 Task: In the  document fruits.docx Select the last point and add comment:  'Excellent point!' Insert emoji reactions: 'Thumbs Up' Select all the potins and apply Uppercase
Action: Mouse moved to (297, 430)
Screenshot: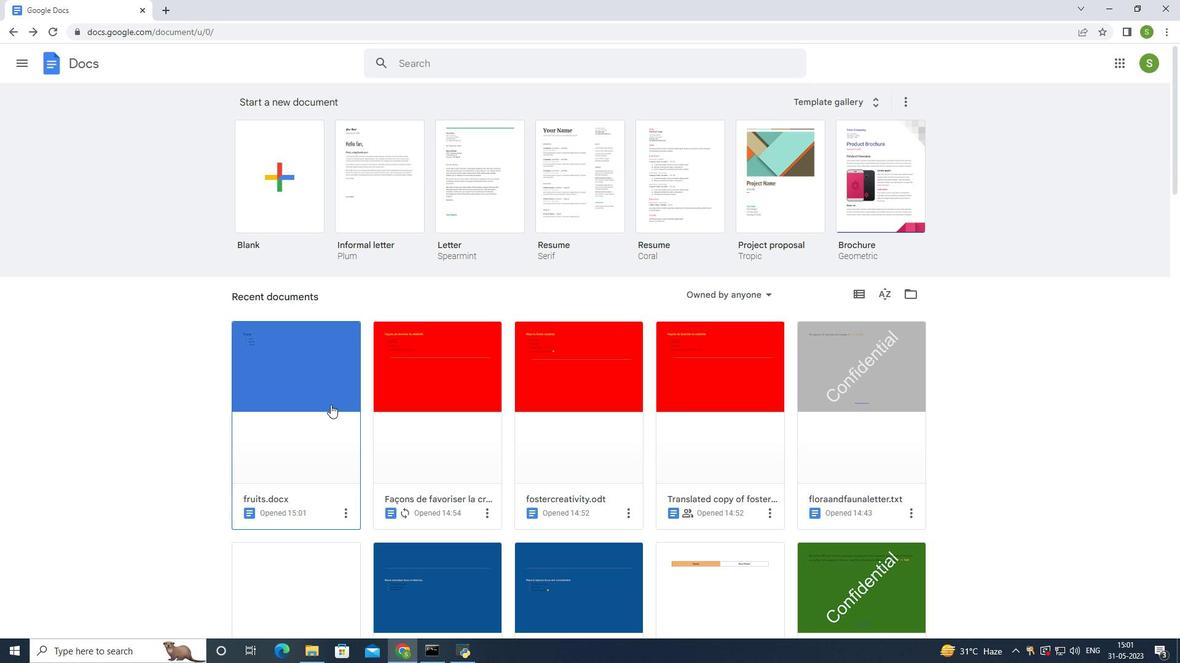 
Action: Mouse pressed left at (297, 430)
Screenshot: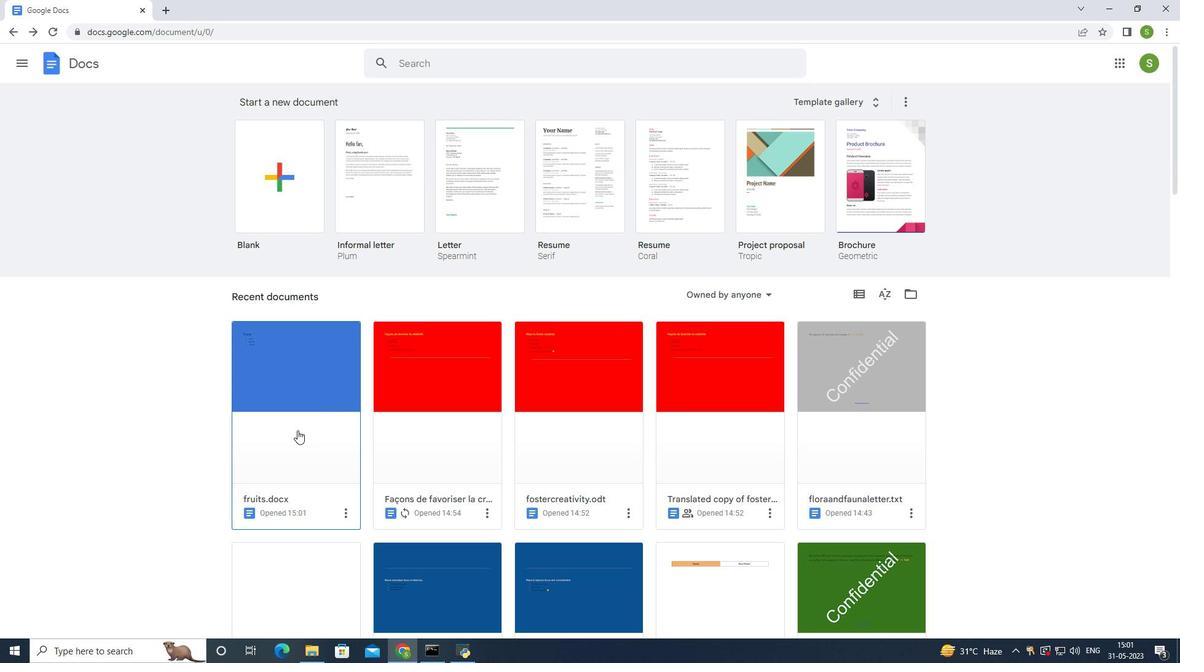
Action: Mouse moved to (357, 255)
Screenshot: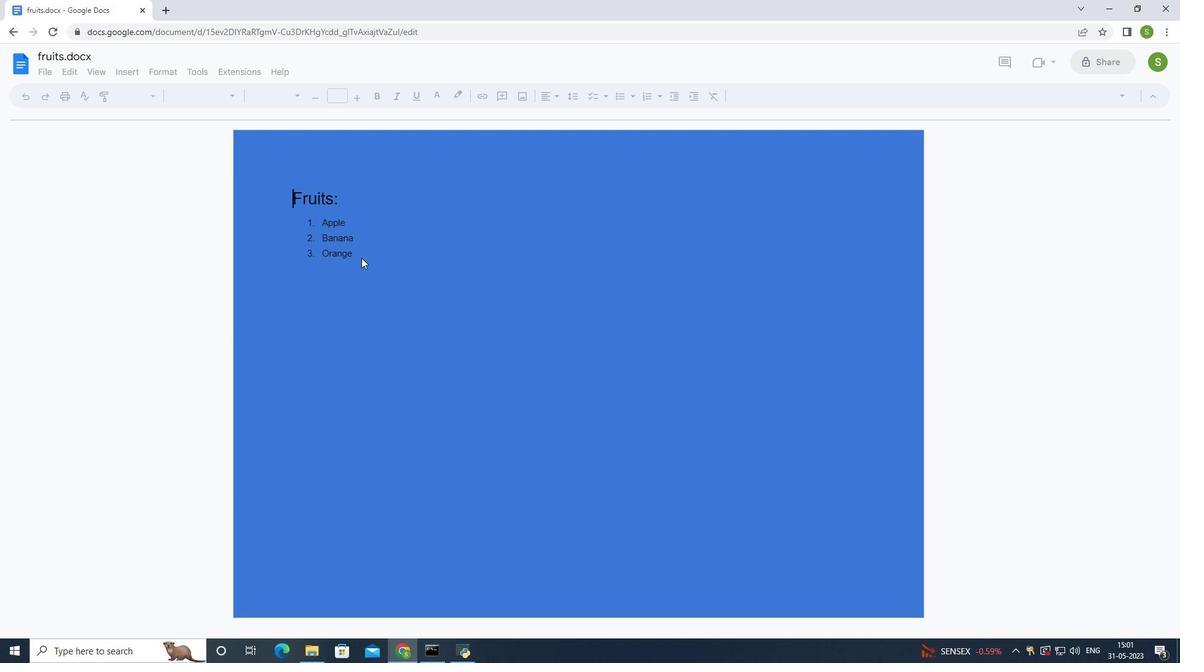 
Action: Mouse pressed left at (357, 255)
Screenshot: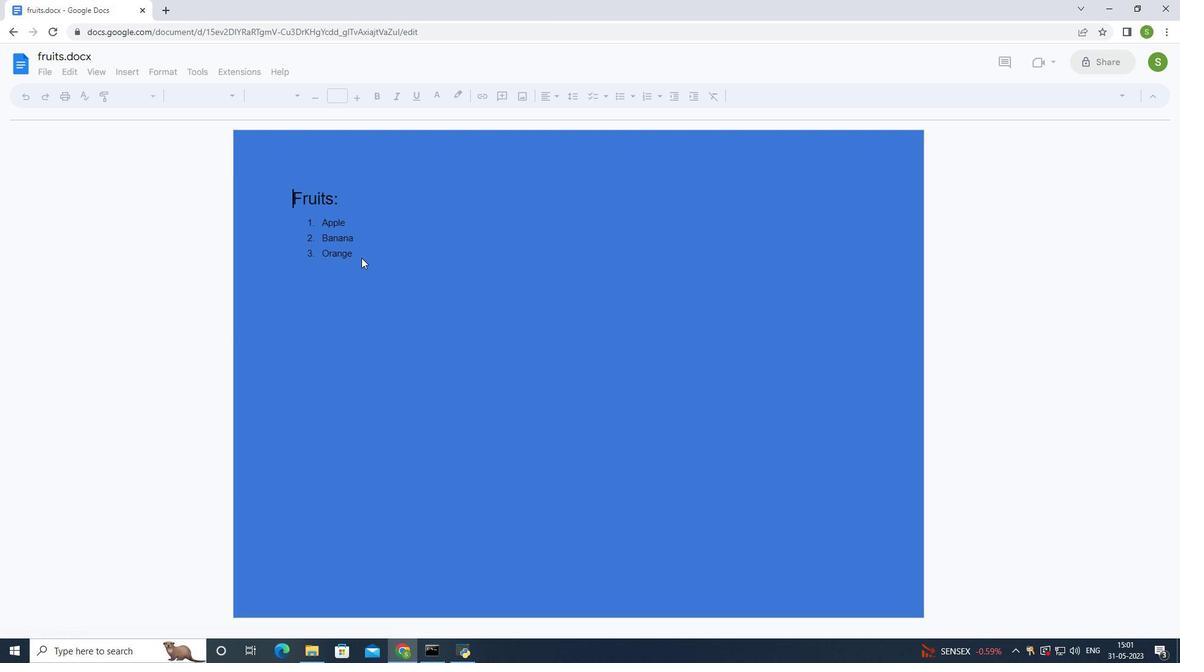 
Action: Mouse pressed left at (357, 255)
Screenshot: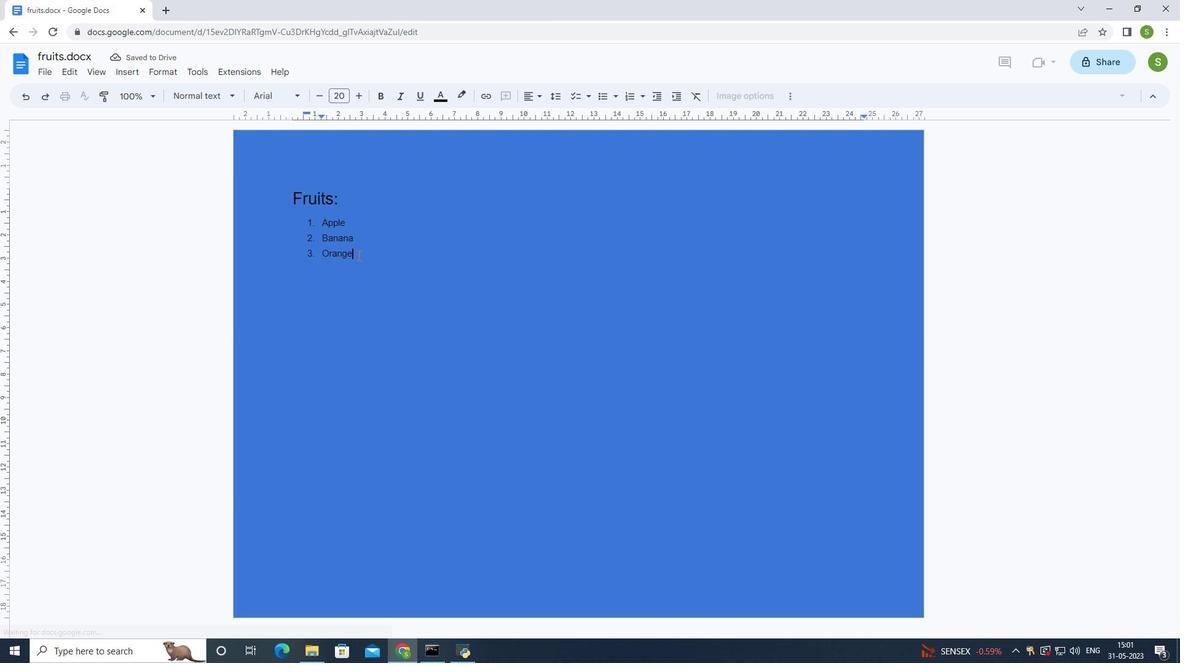 
Action: Mouse moved to (126, 77)
Screenshot: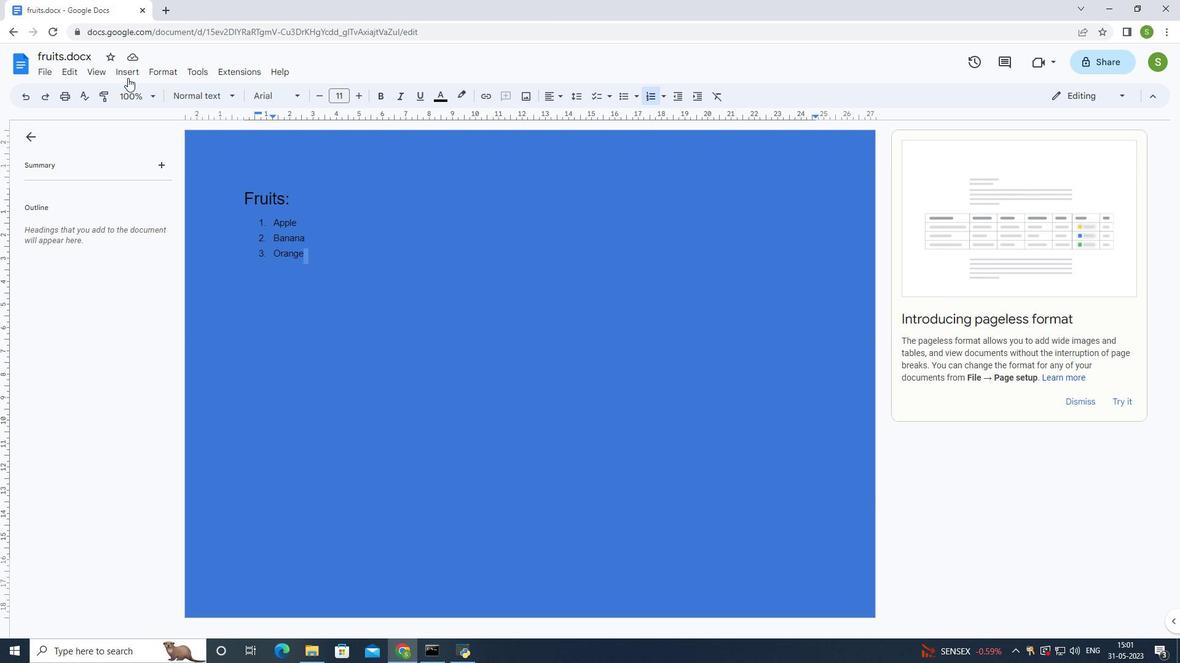 
Action: Mouse pressed left at (126, 77)
Screenshot: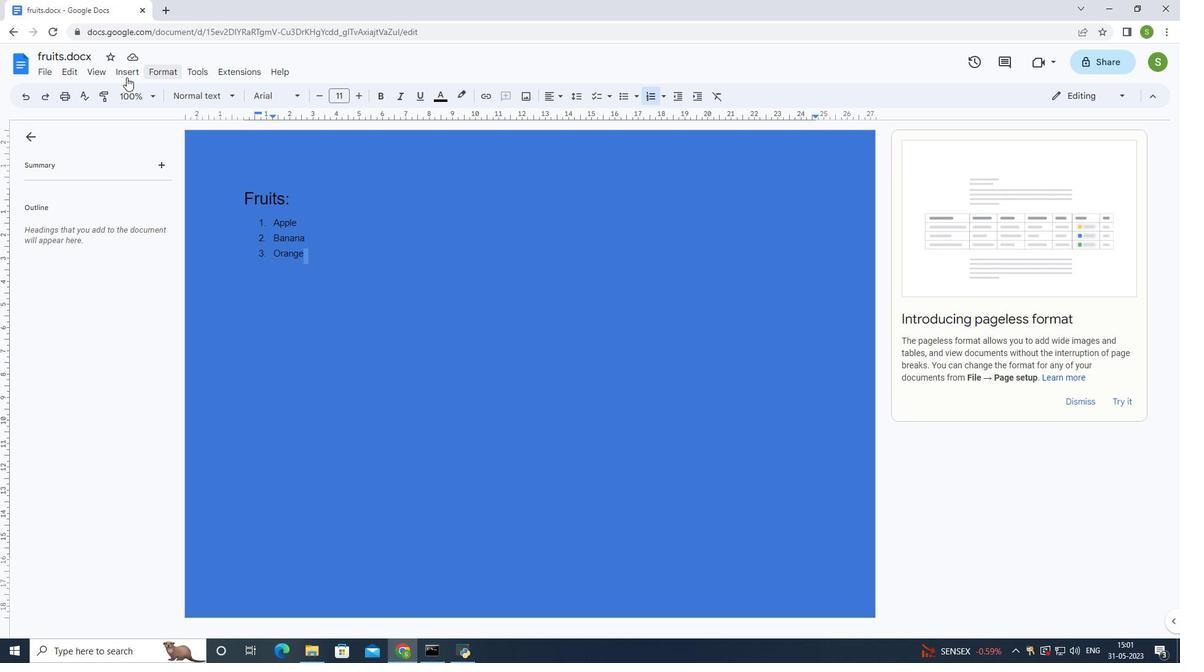 
Action: Mouse moved to (169, 73)
Screenshot: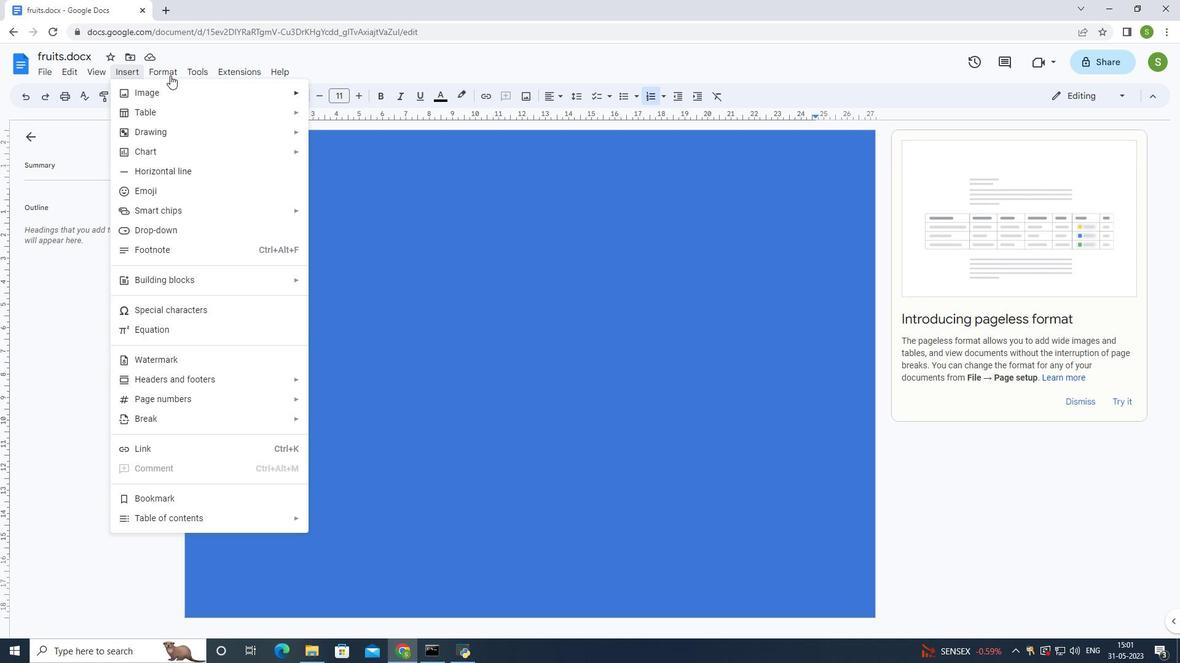 
Action: Mouse pressed left at (169, 73)
Screenshot: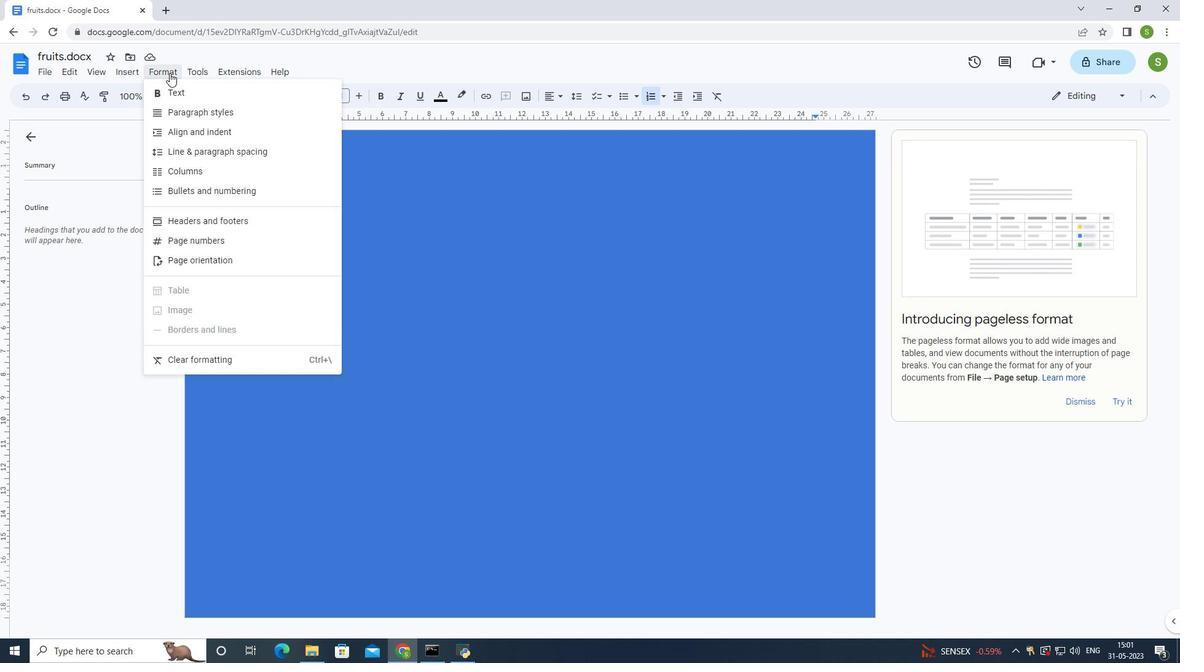 
Action: Mouse pressed left at (169, 73)
Screenshot: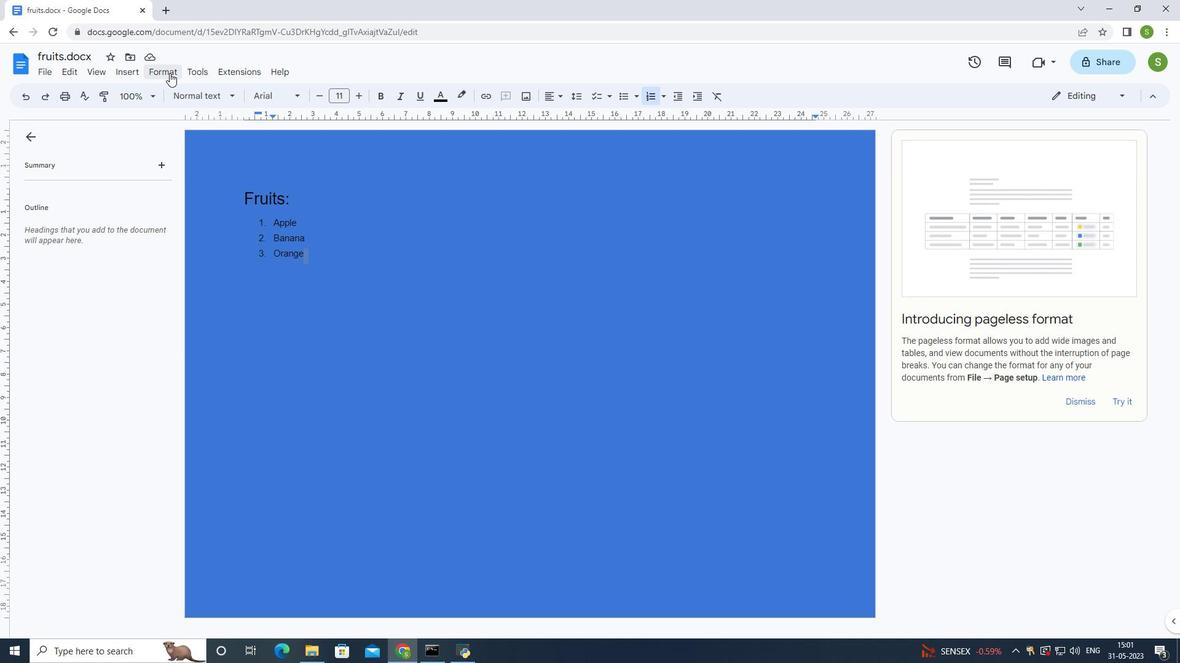 
Action: Mouse moved to (417, 263)
Screenshot: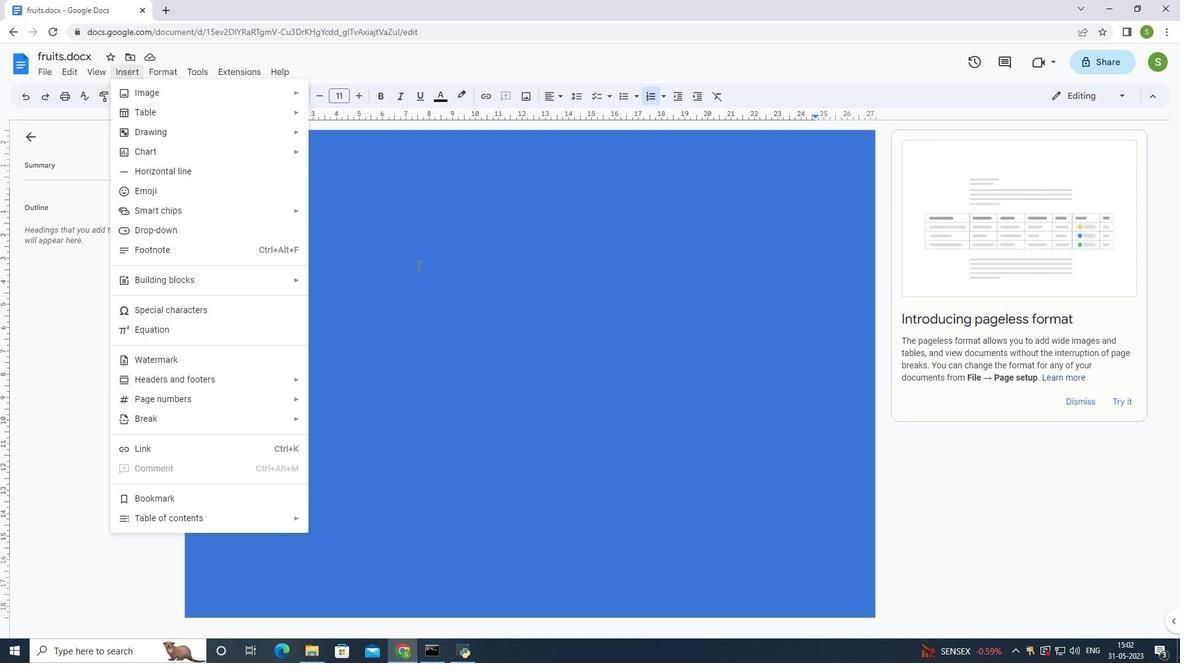 
Action: Mouse pressed left at (417, 263)
Screenshot: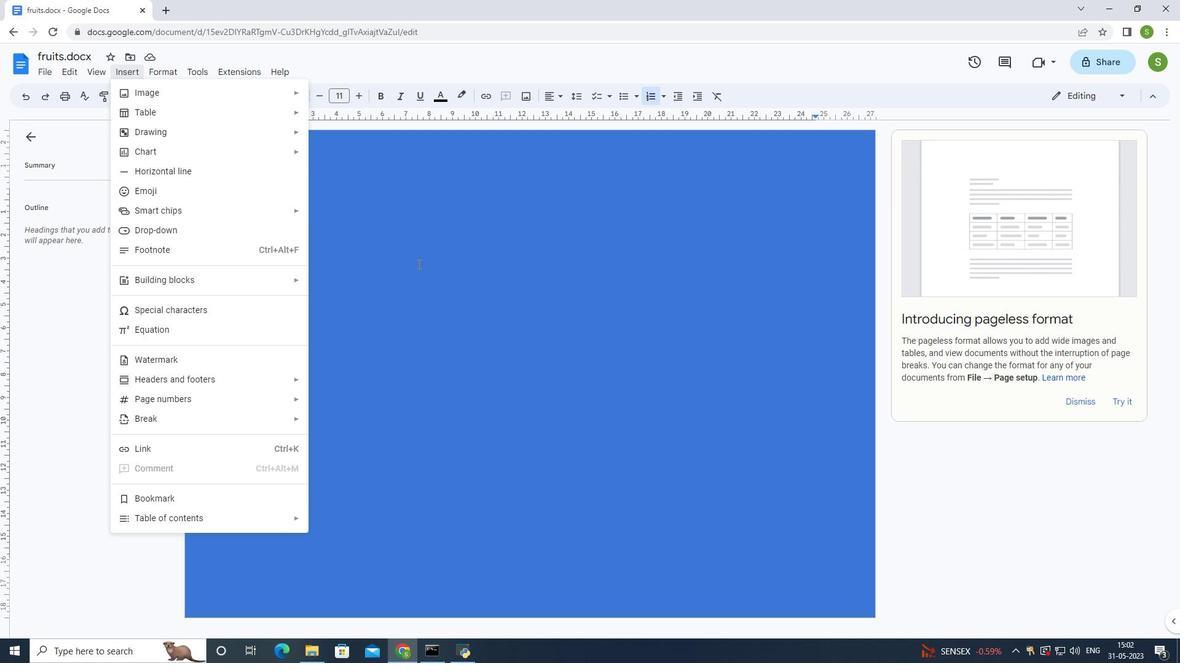 
Action: Mouse moved to (322, 252)
Screenshot: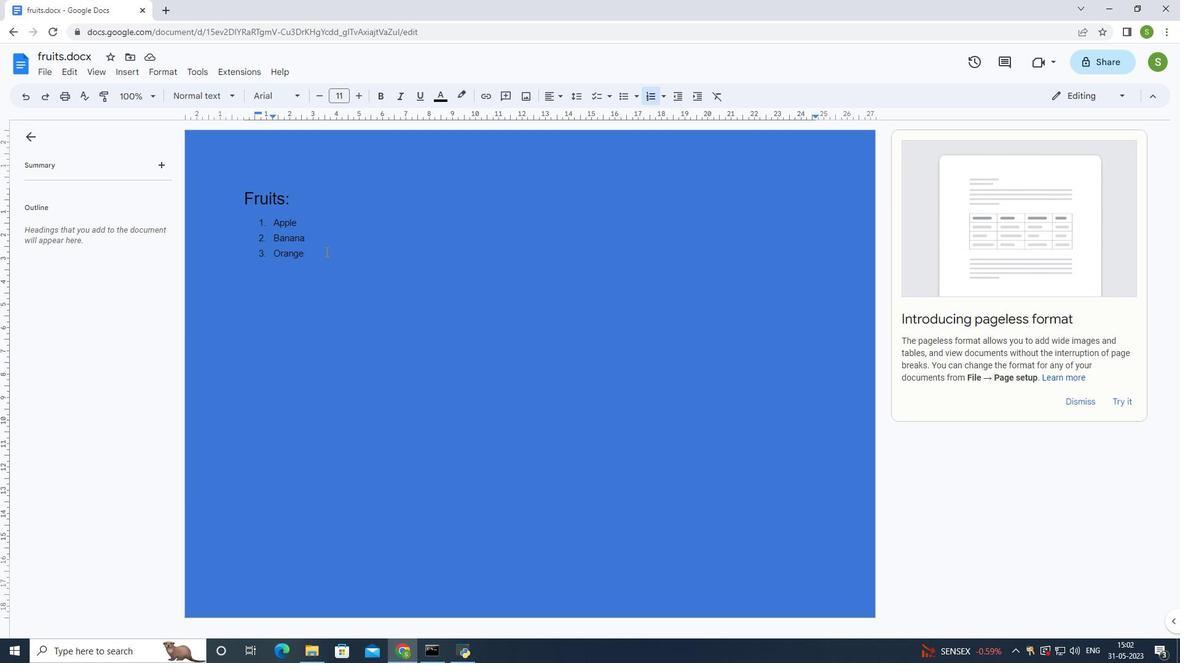 
Action: Mouse pressed left at (322, 252)
Screenshot: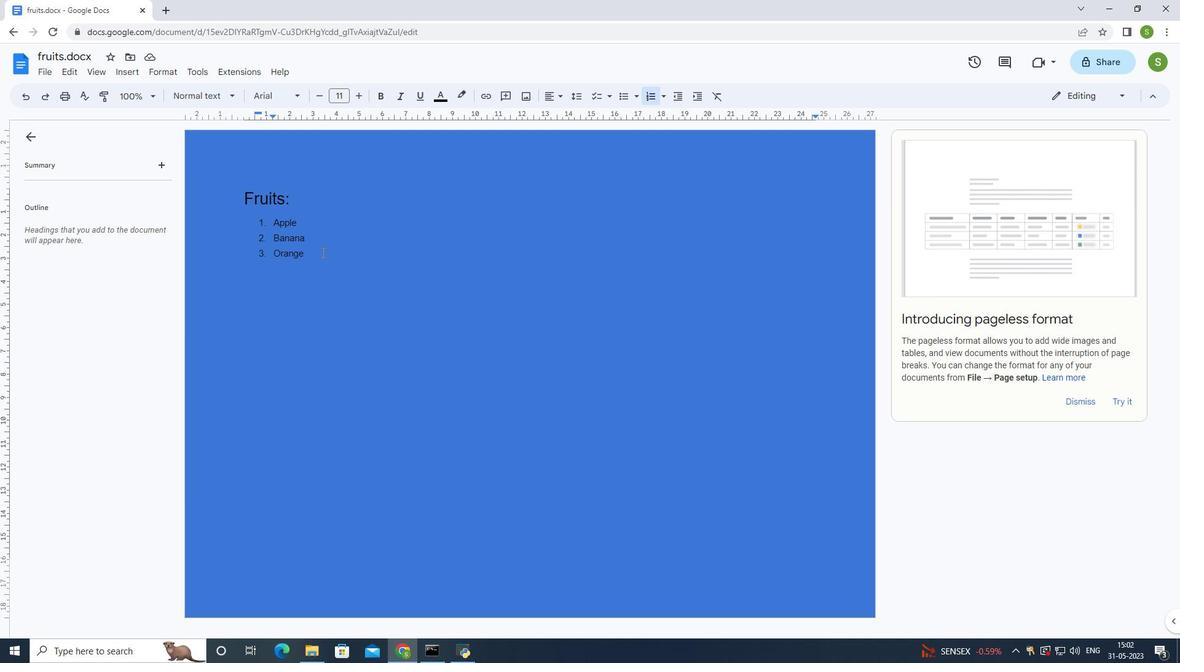 
Action: Mouse moved to (123, 71)
Screenshot: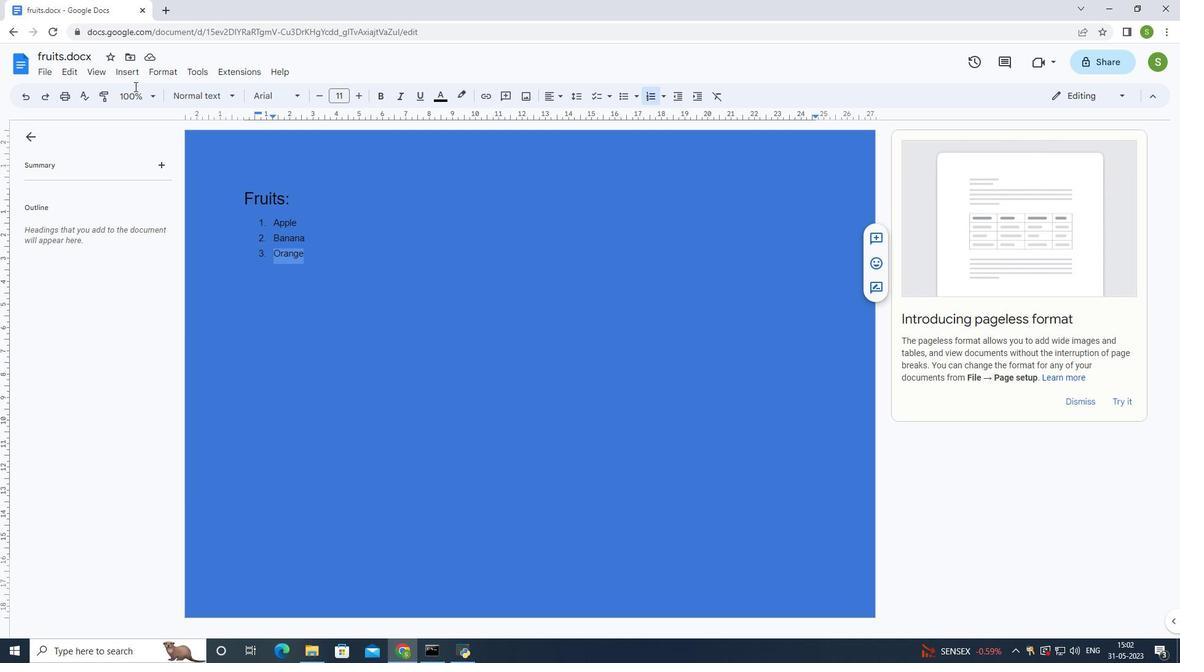 
Action: Mouse pressed left at (123, 71)
Screenshot: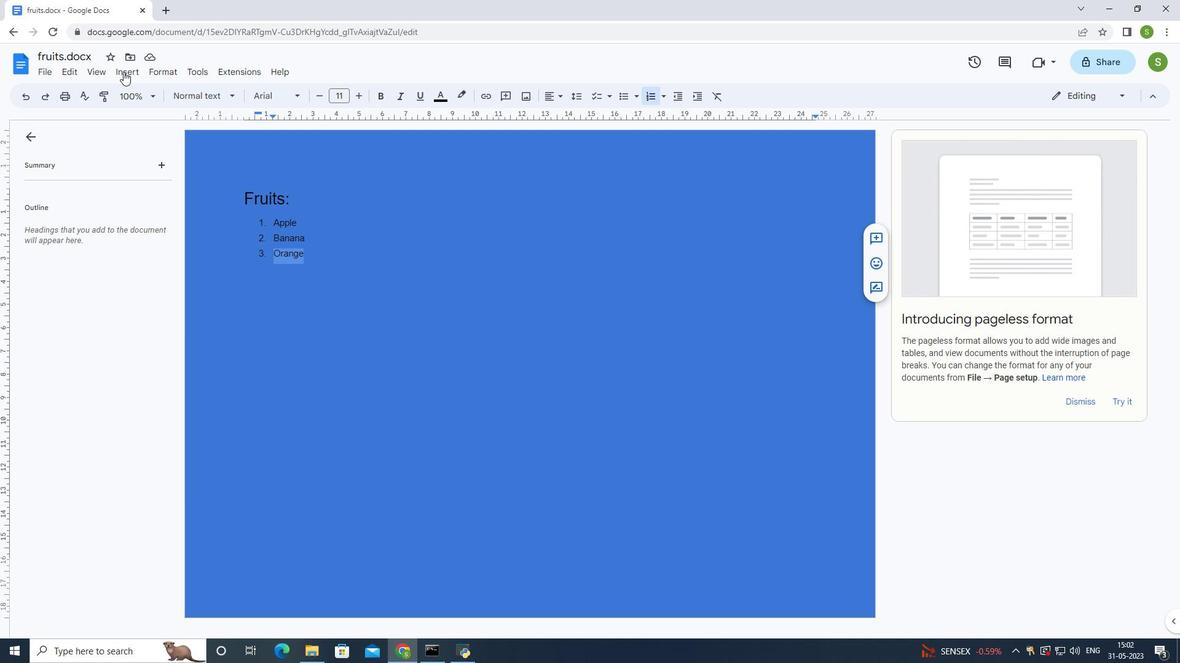 
Action: Mouse moved to (137, 459)
Screenshot: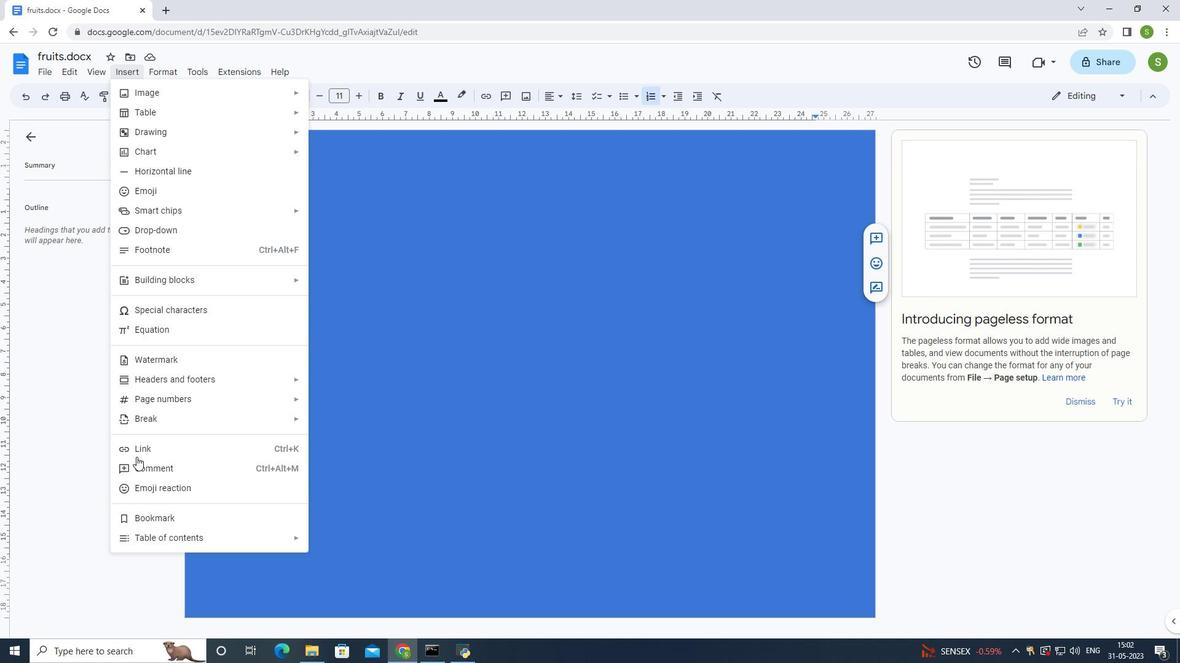 
Action: Mouse pressed left at (137, 459)
Screenshot: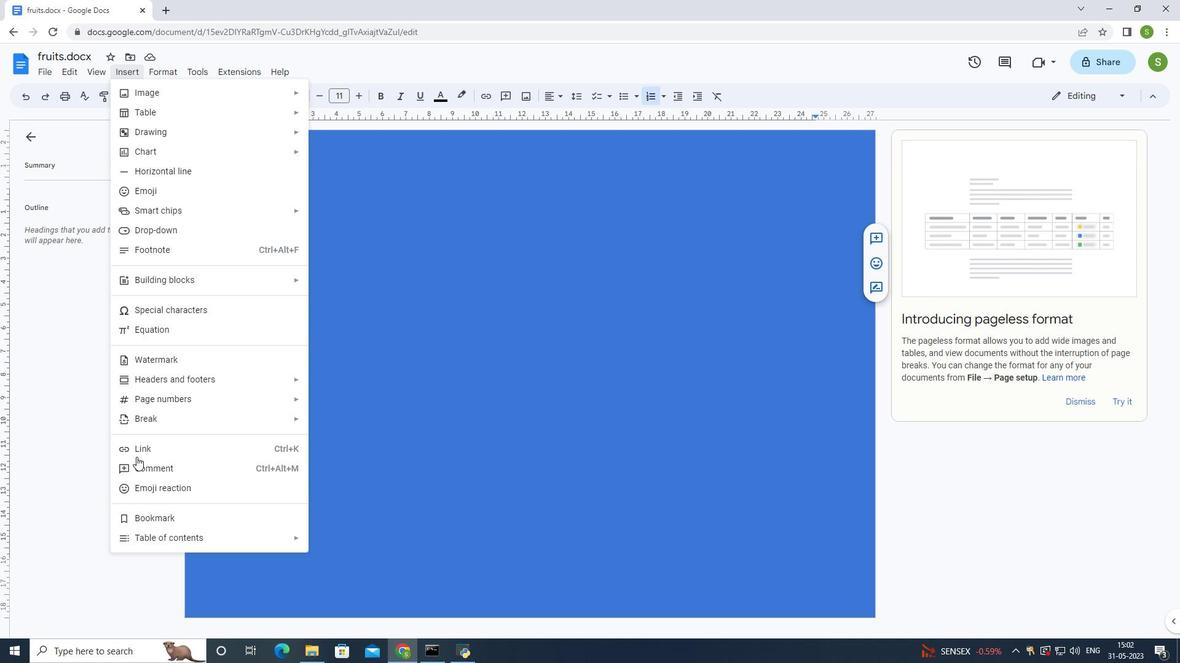 
Action: Mouse moved to (845, 334)
Screenshot: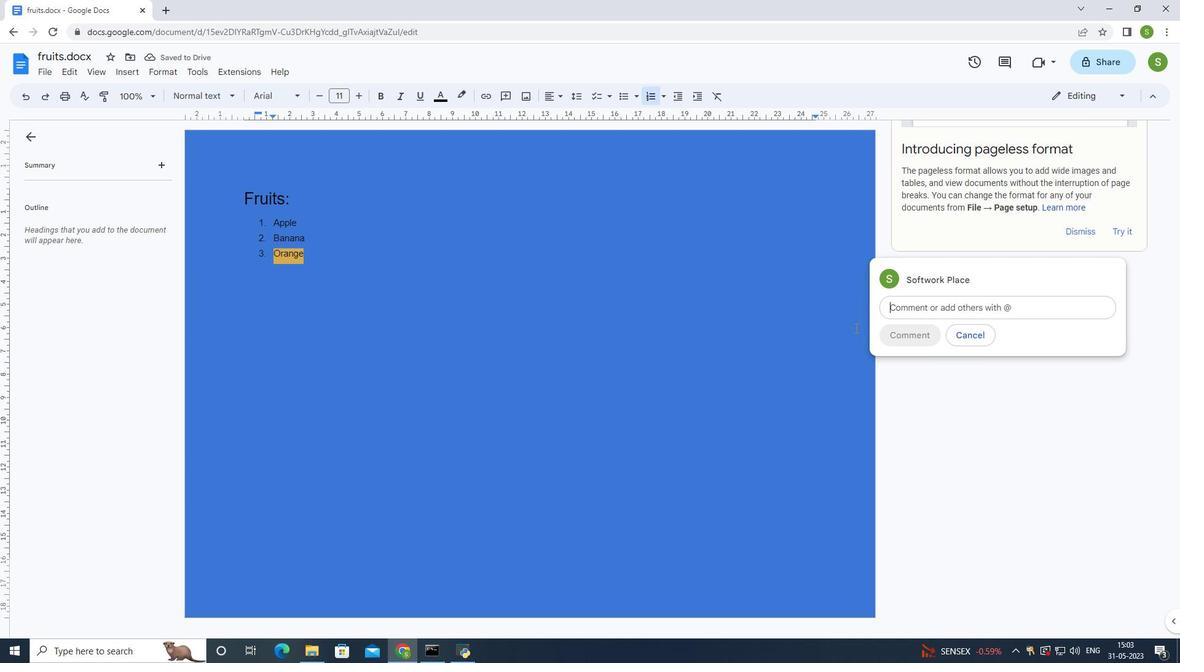 
Action: Key pressed <Key.shift>Excellent<Key.space>point<Key.shift>!<Key.enter>
Screenshot: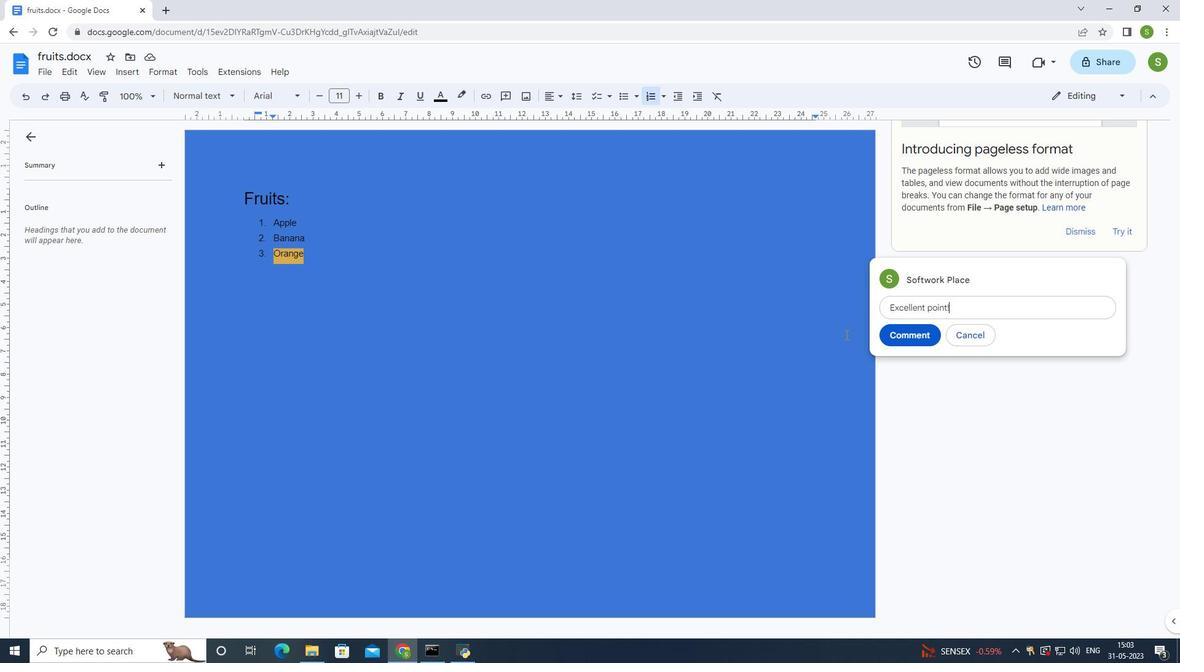 
Action: Mouse moved to (907, 345)
Screenshot: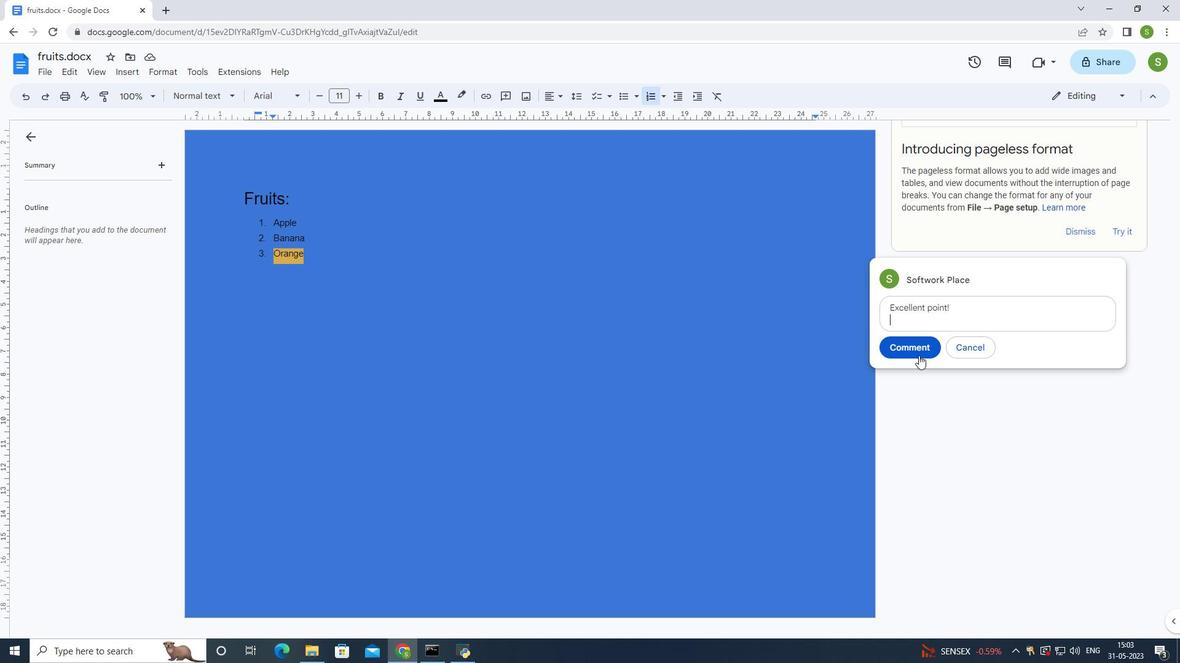 
Action: Mouse pressed left at (907, 345)
Screenshot: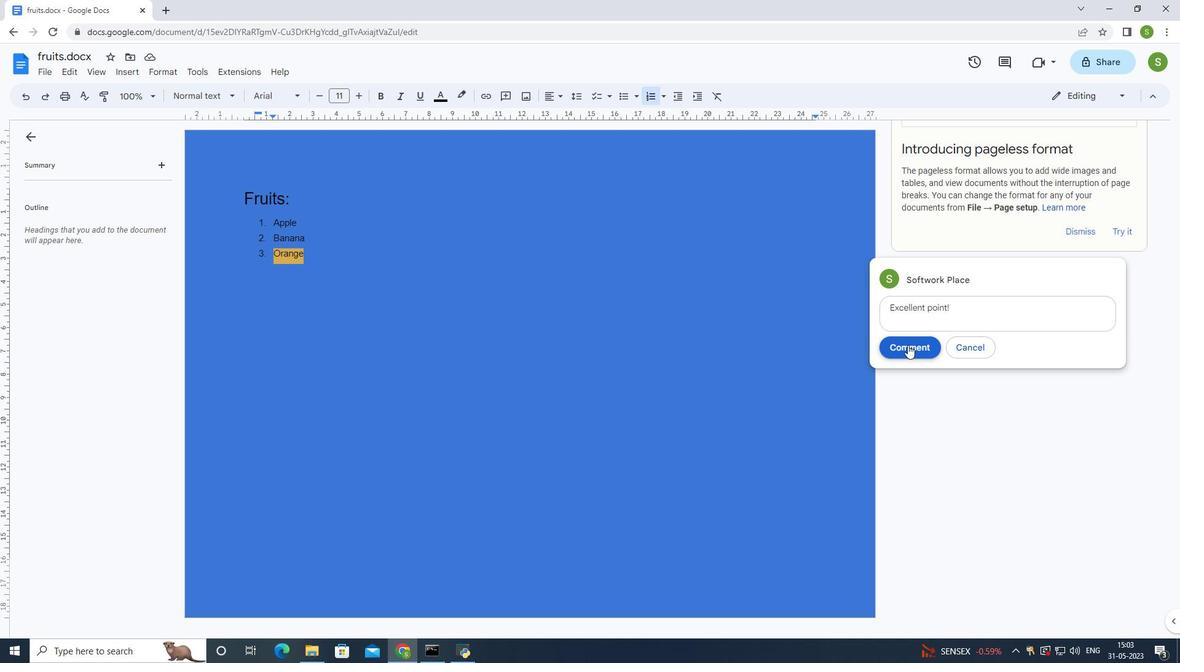 
Action: Mouse moved to (318, 256)
Screenshot: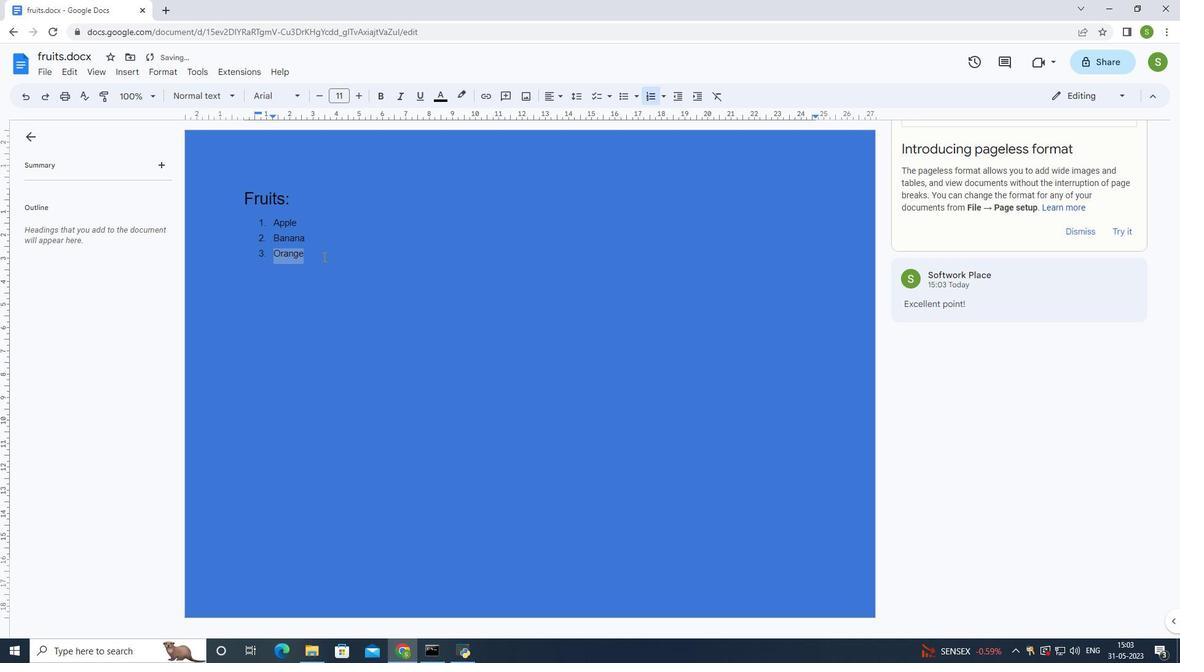
Action: Mouse pressed left at (318, 256)
Screenshot: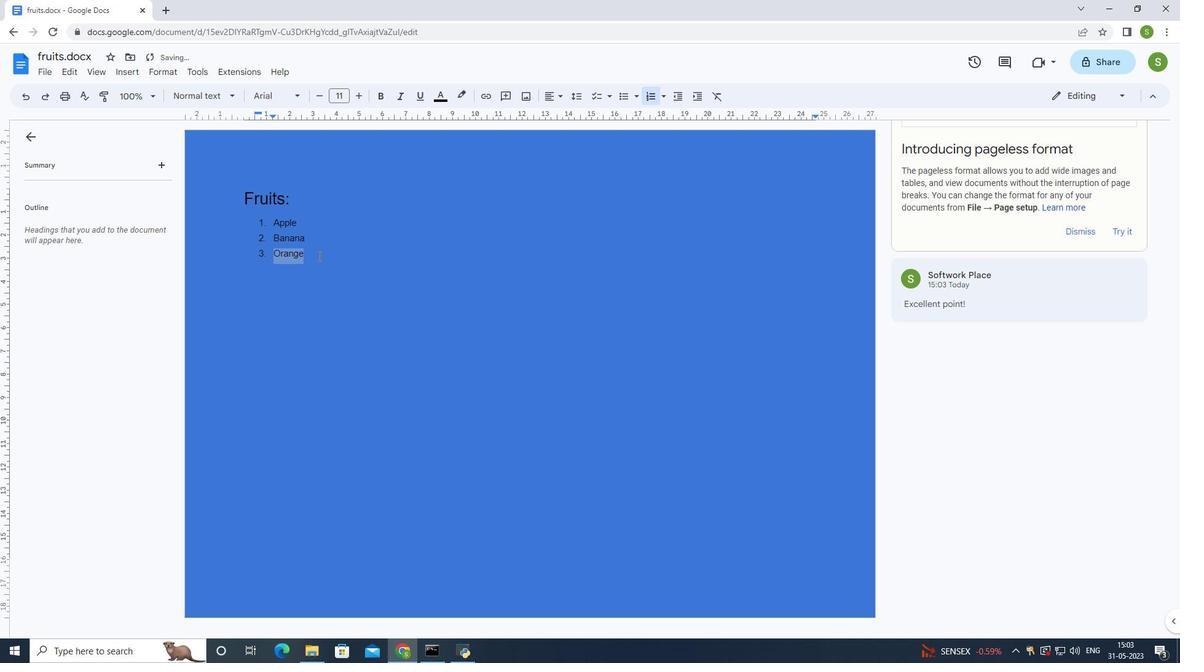 
Action: Mouse moved to (137, 71)
Screenshot: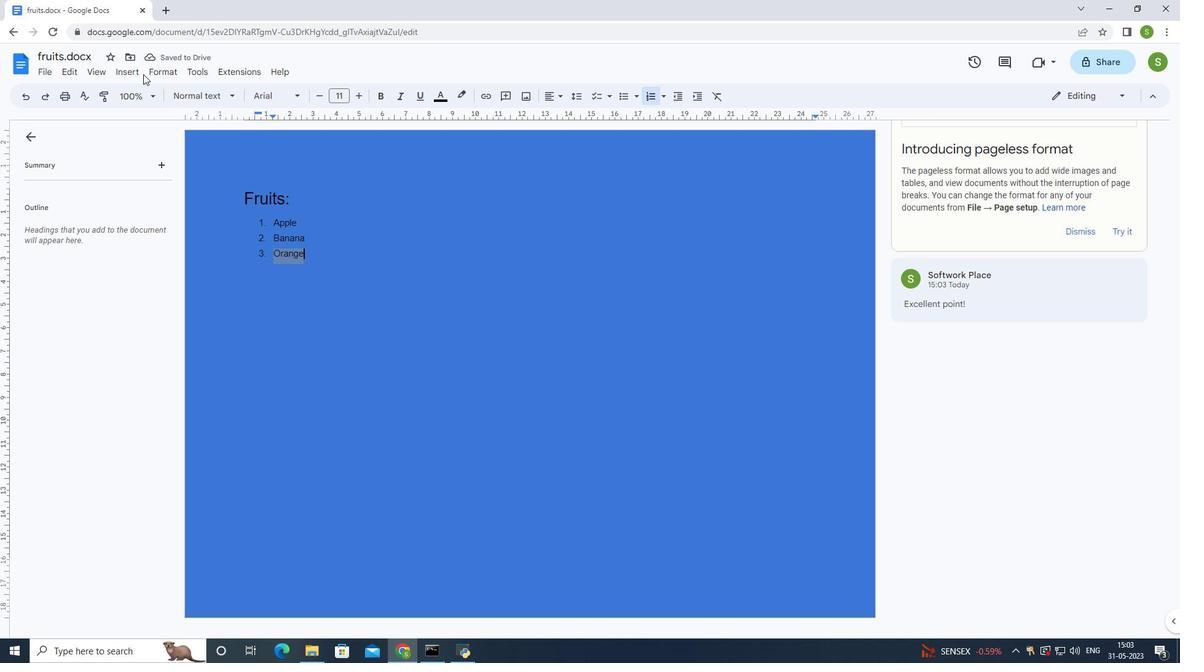 
Action: Mouse pressed left at (137, 71)
Screenshot: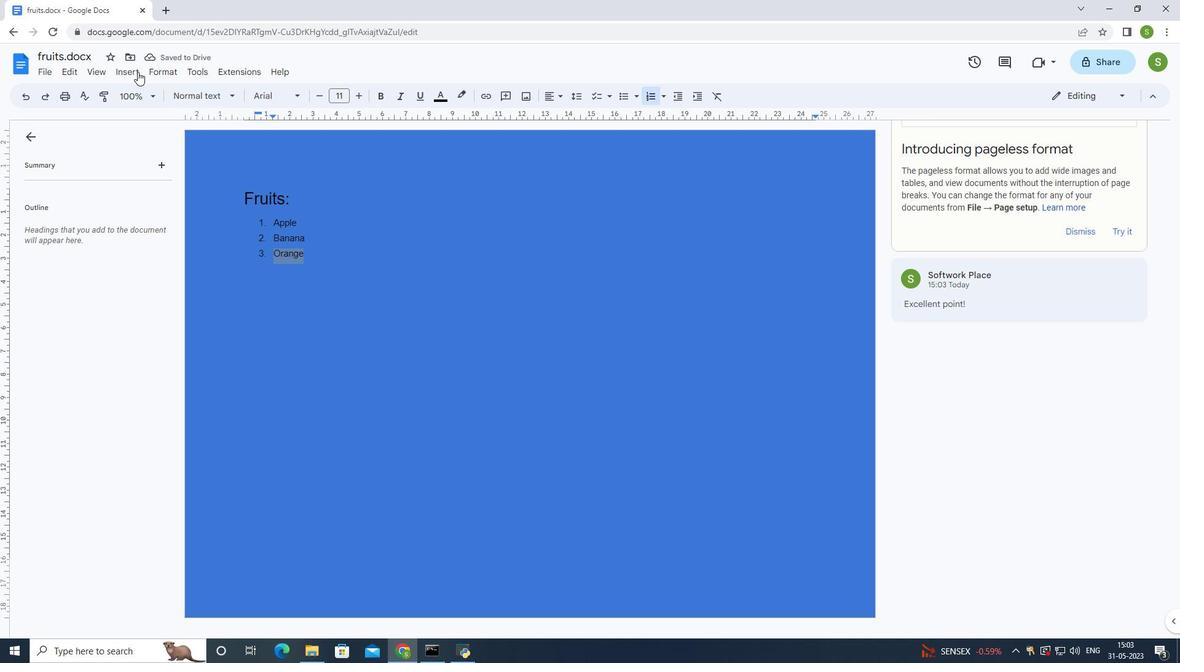 
Action: Mouse moved to (161, 194)
Screenshot: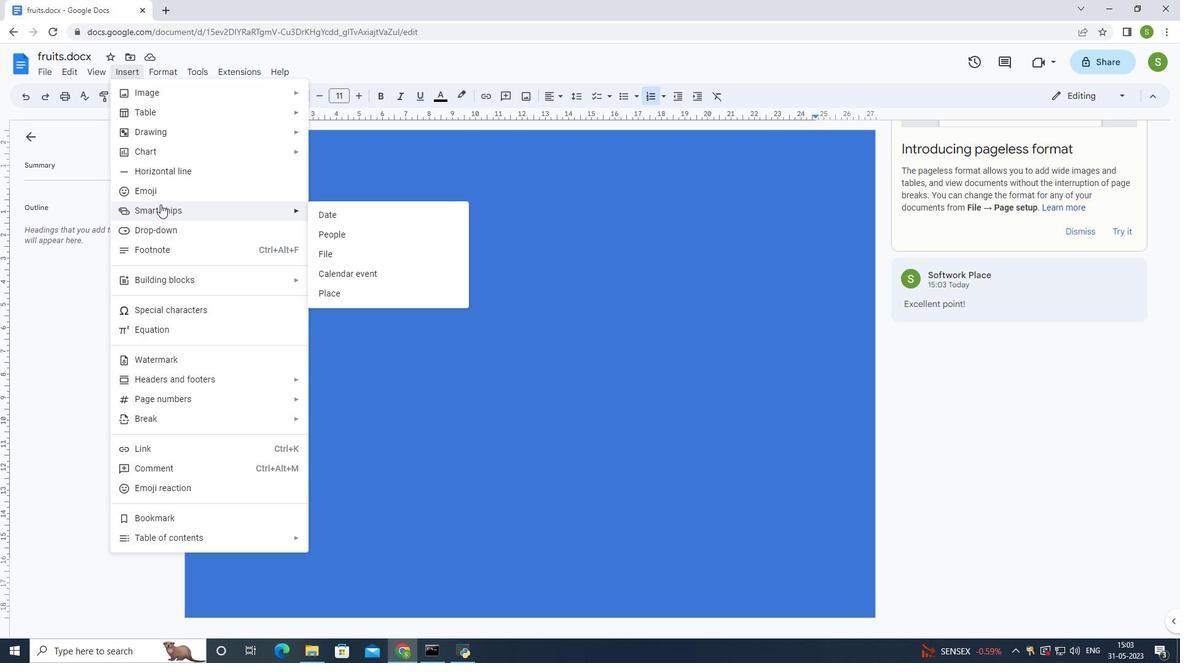 
Action: Mouse pressed left at (161, 194)
Screenshot: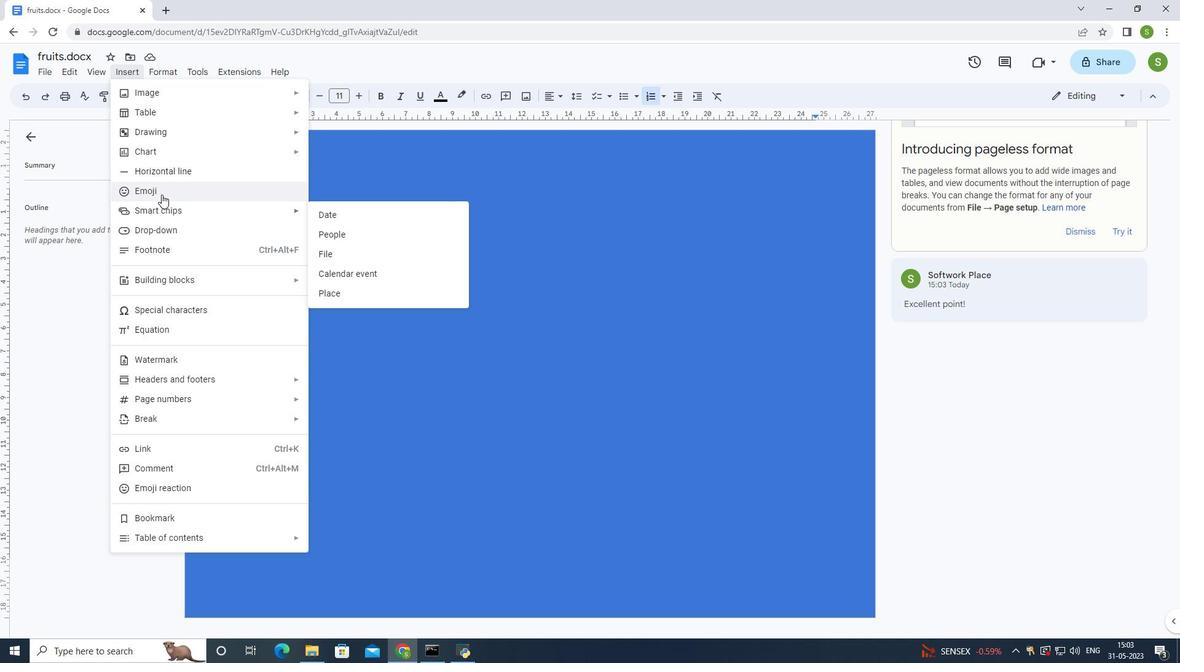 
Action: Mouse moved to (344, 406)
Screenshot: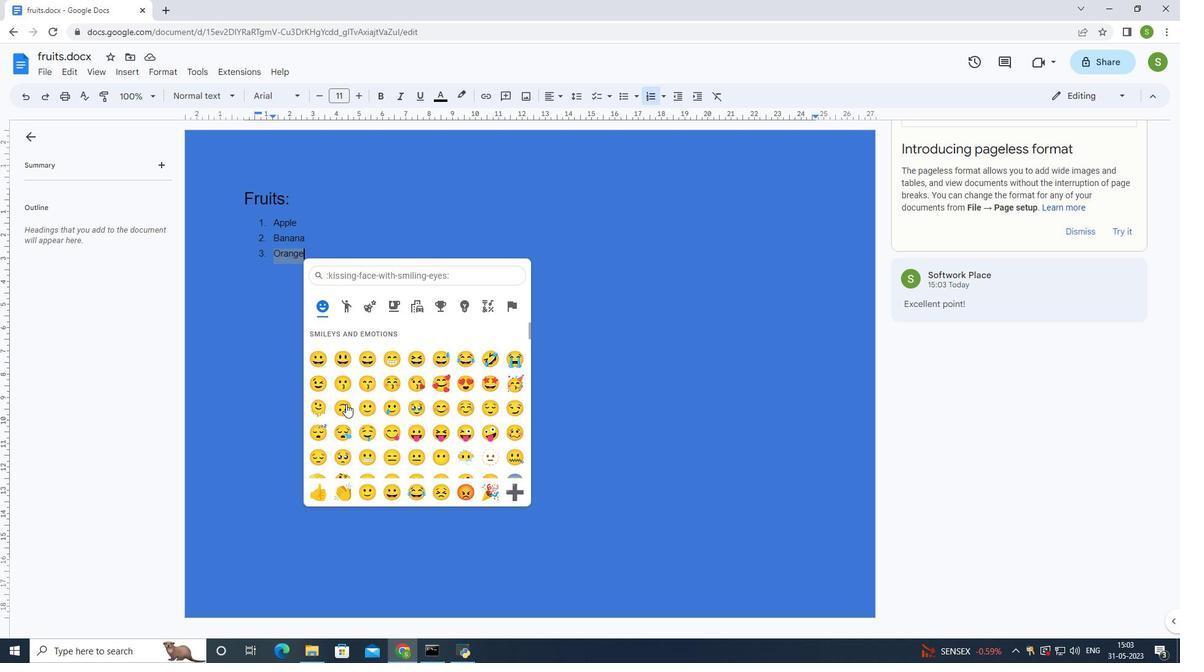 
Action: Mouse scrolled (344, 406) with delta (0, 0)
Screenshot: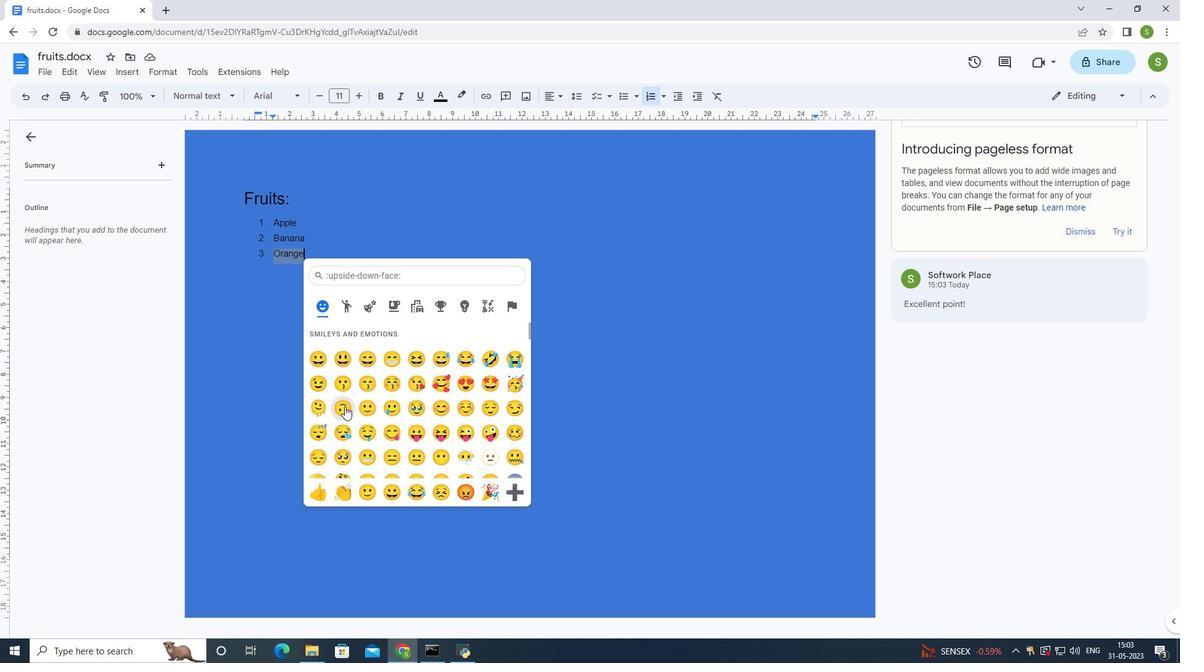 
Action: Mouse moved to (315, 486)
Screenshot: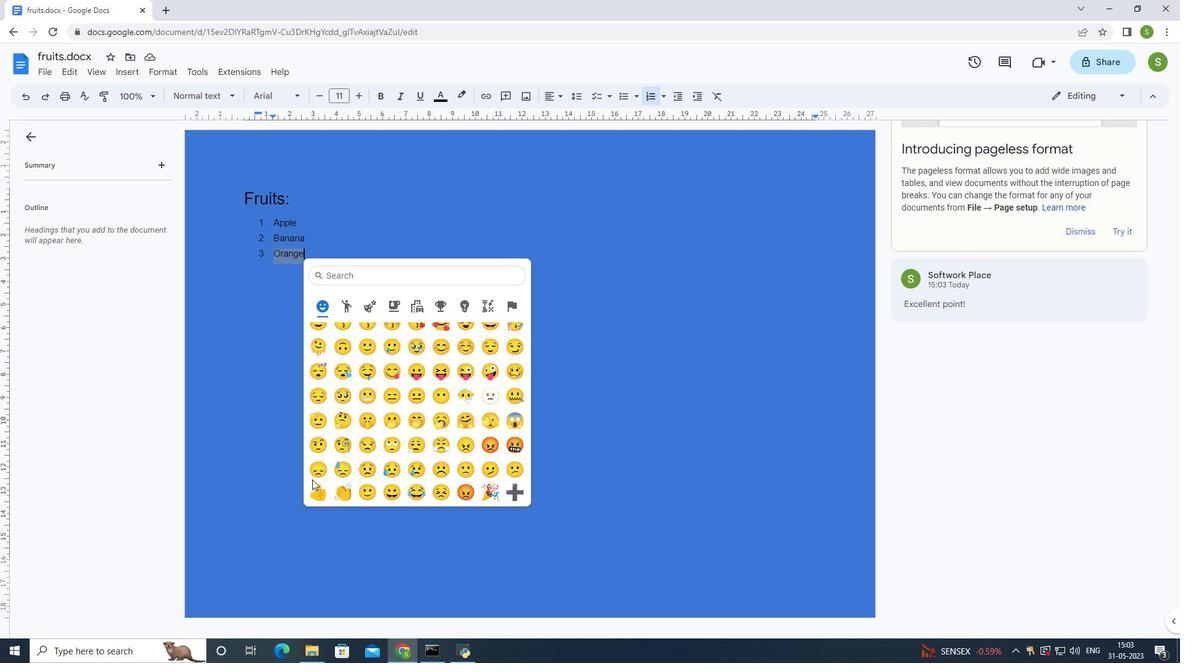 
Action: Mouse pressed left at (315, 486)
Screenshot: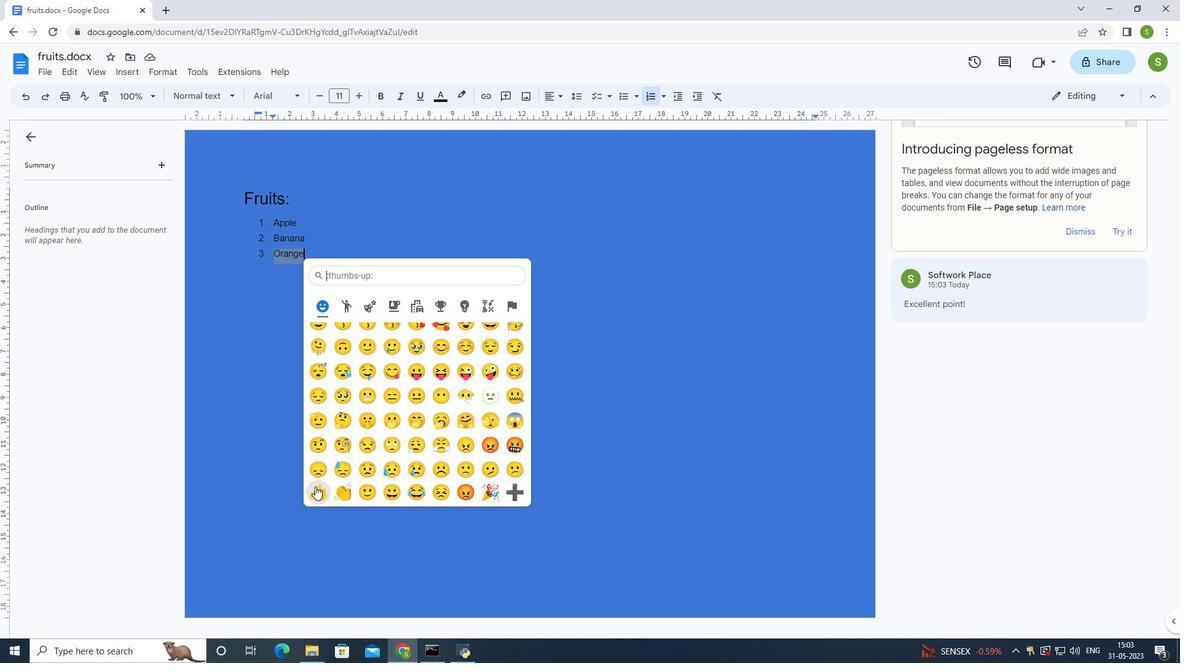 
Action: Mouse moved to (377, 251)
Screenshot: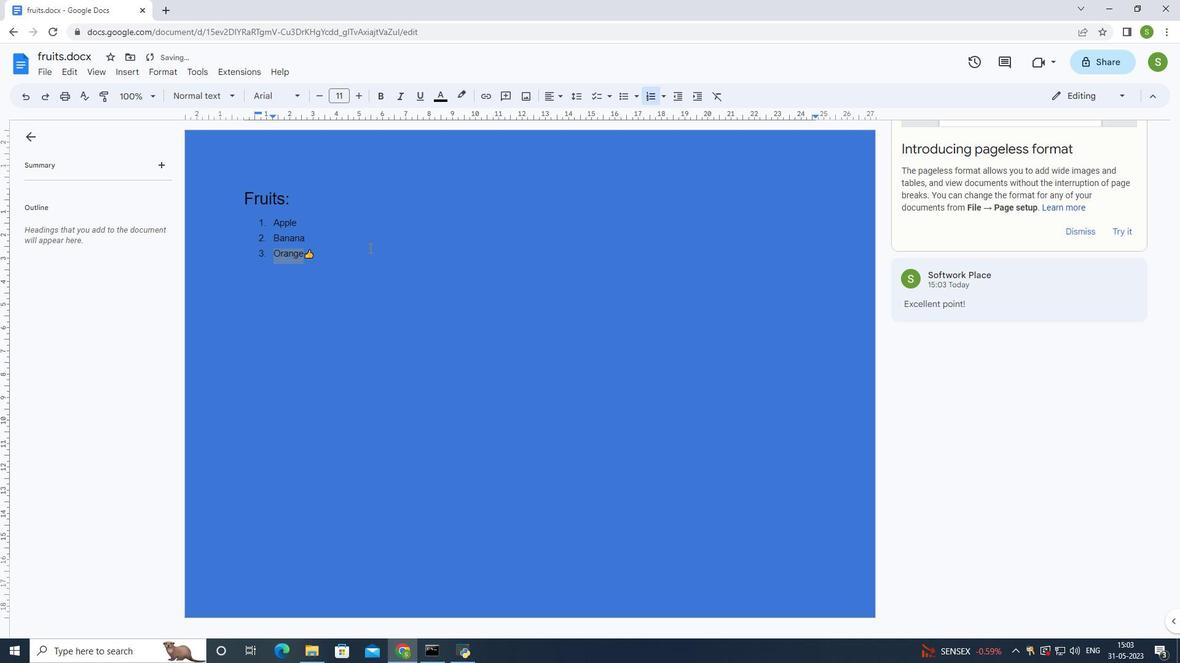 
Action: Mouse pressed left at (377, 251)
Screenshot: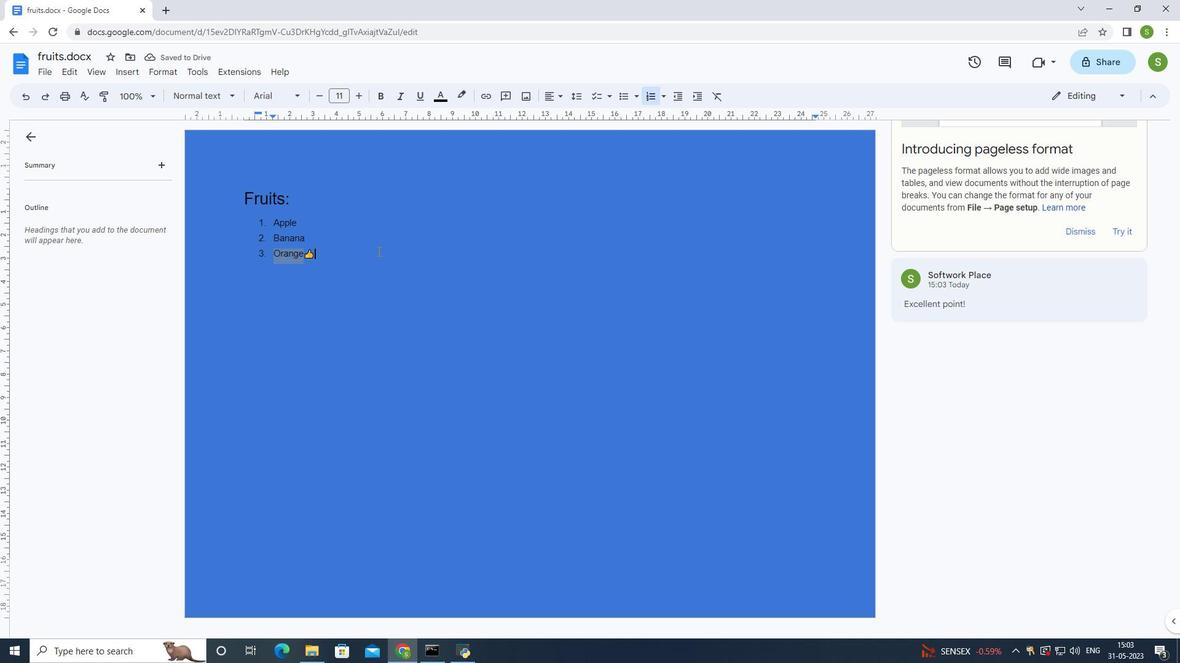 
Action: Mouse moved to (267, 217)
Screenshot: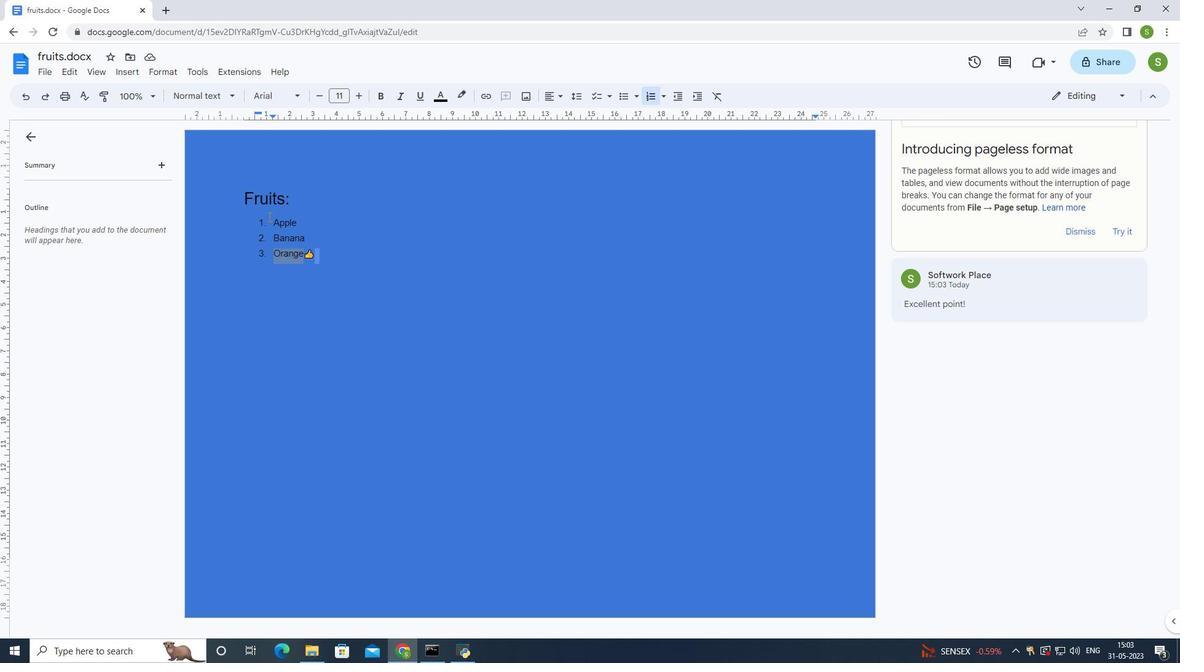 
Action: Mouse pressed left at (267, 217)
Screenshot: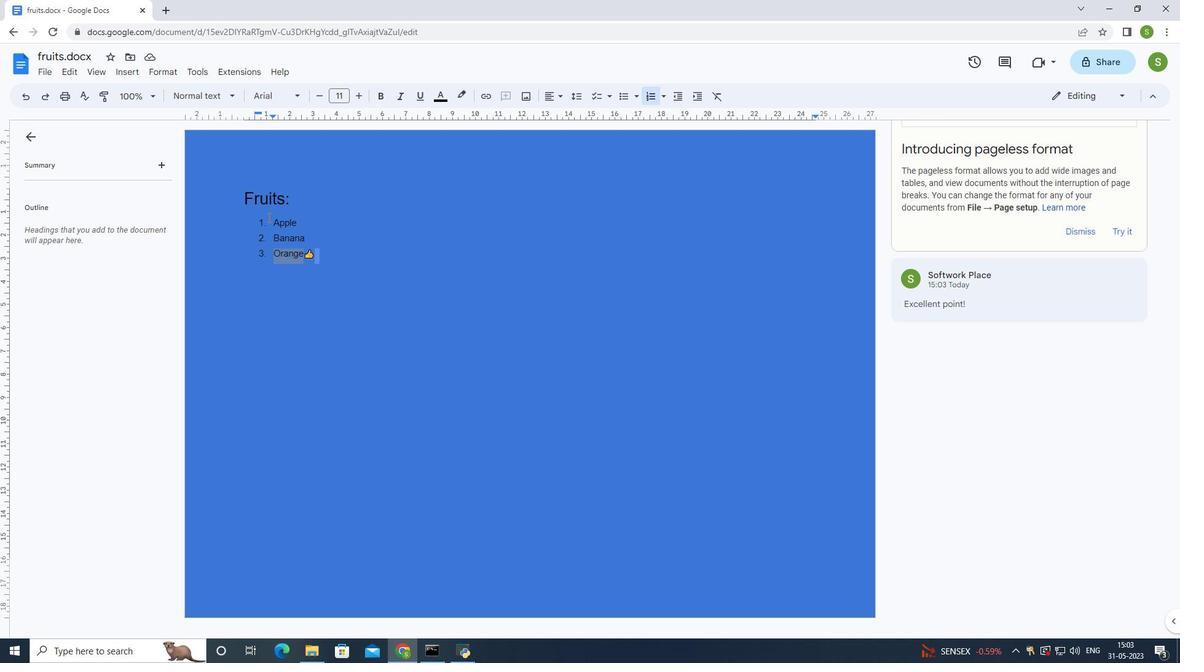 
Action: Mouse moved to (178, 71)
Screenshot: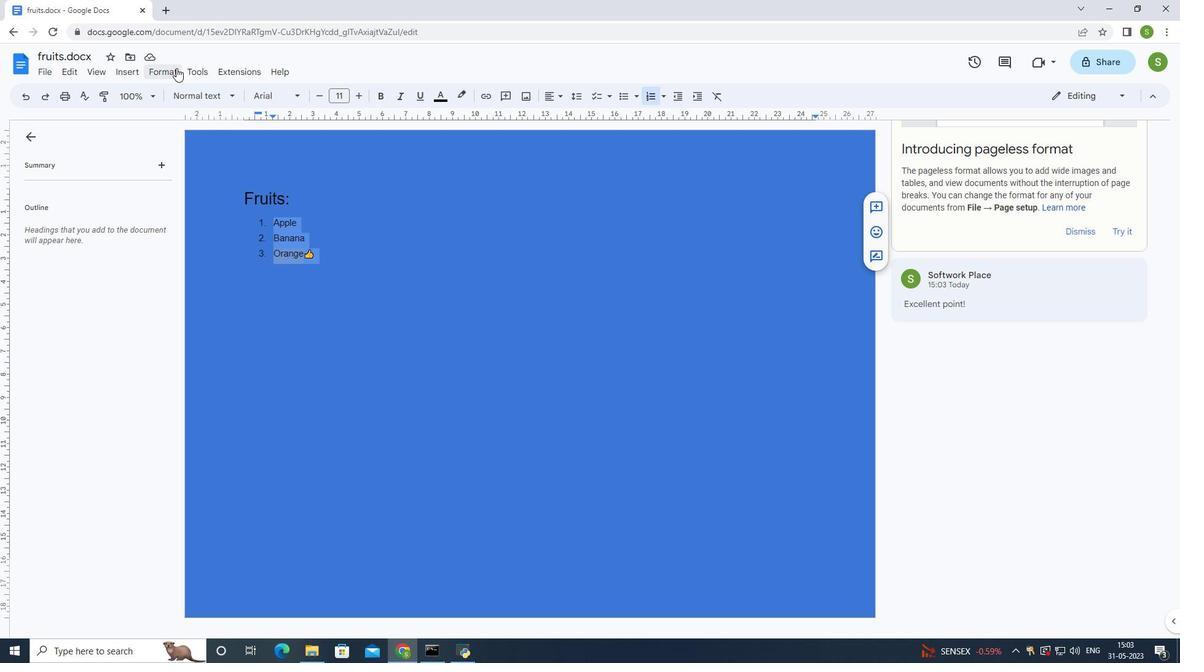 
Action: Mouse pressed left at (178, 71)
Screenshot: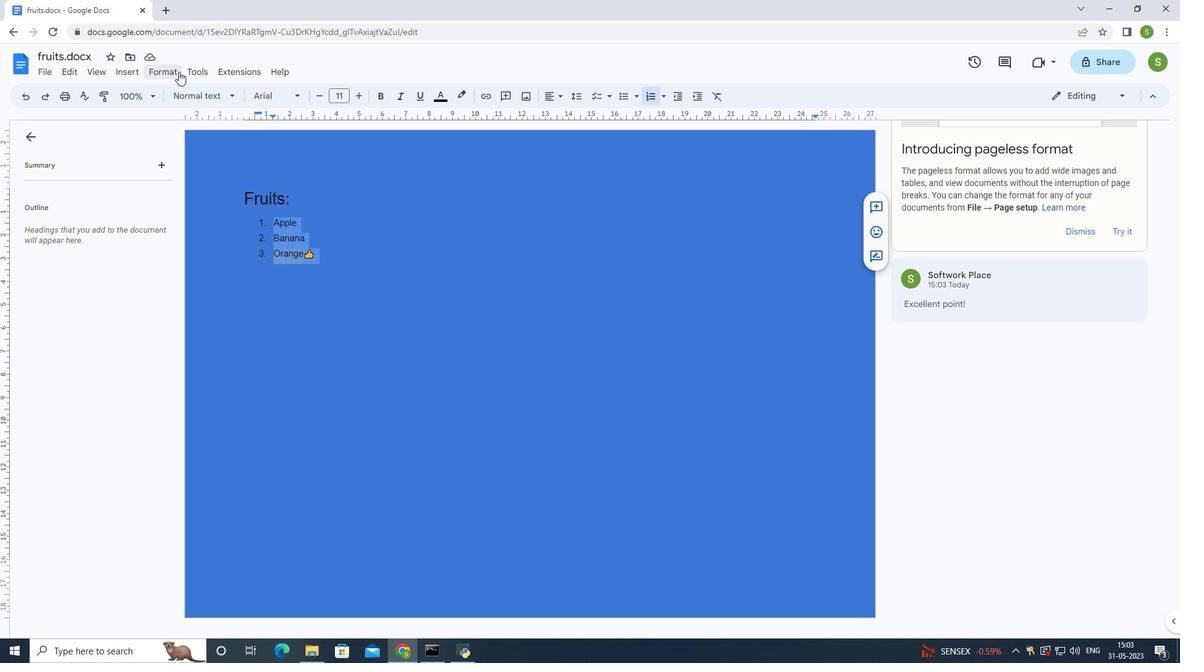 
Action: Mouse moved to (547, 263)
Screenshot: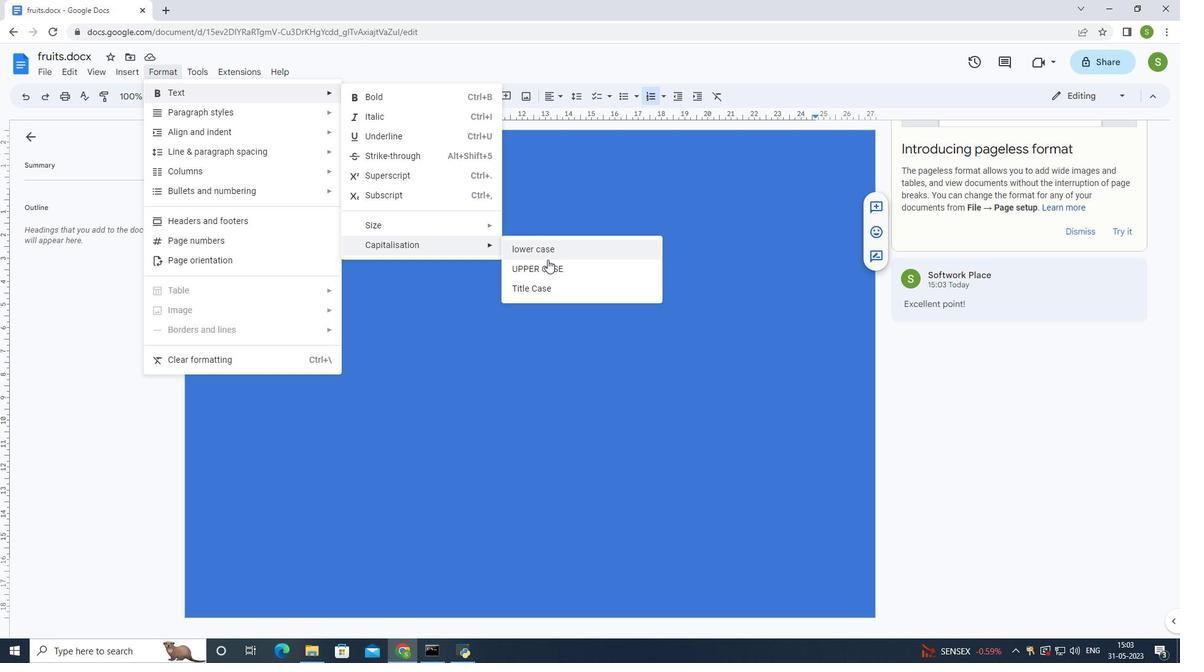 
Action: Mouse pressed left at (547, 263)
Screenshot: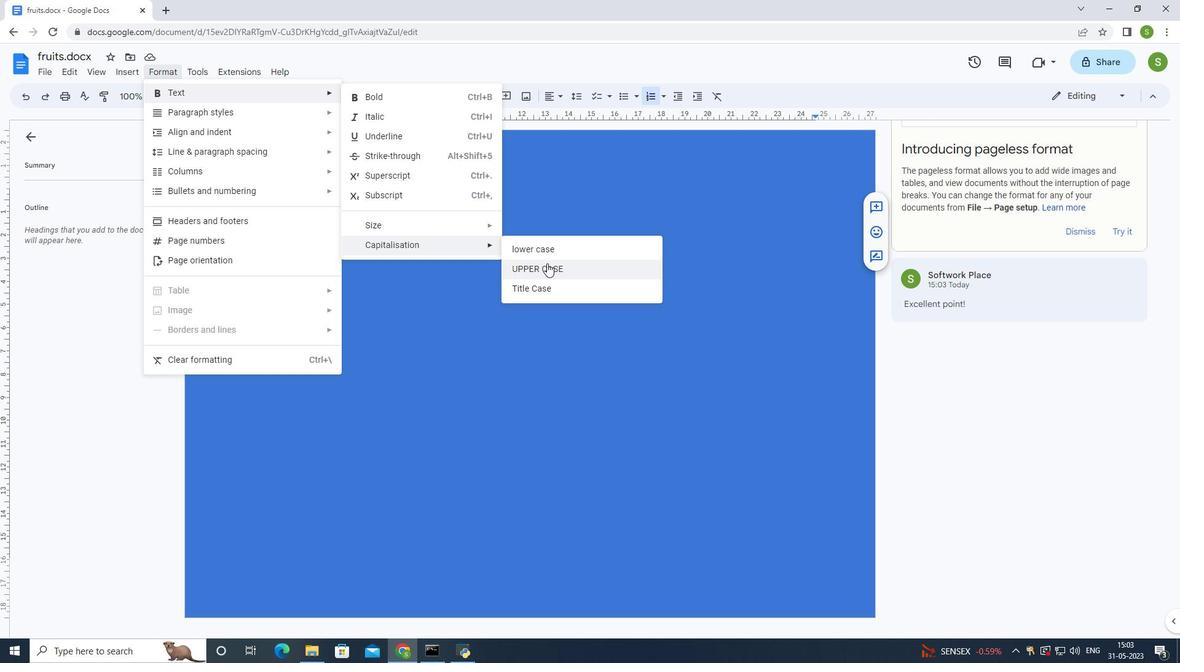 
Action: Mouse moved to (677, 273)
Screenshot: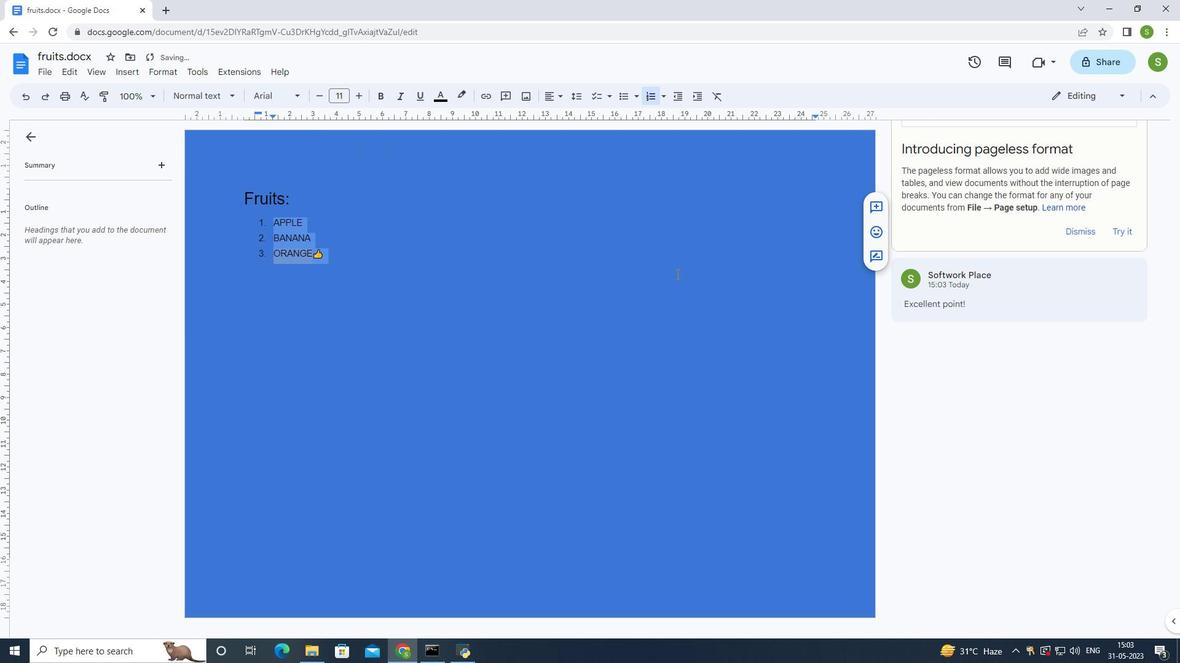 
Action: Mouse pressed left at (677, 273)
Screenshot: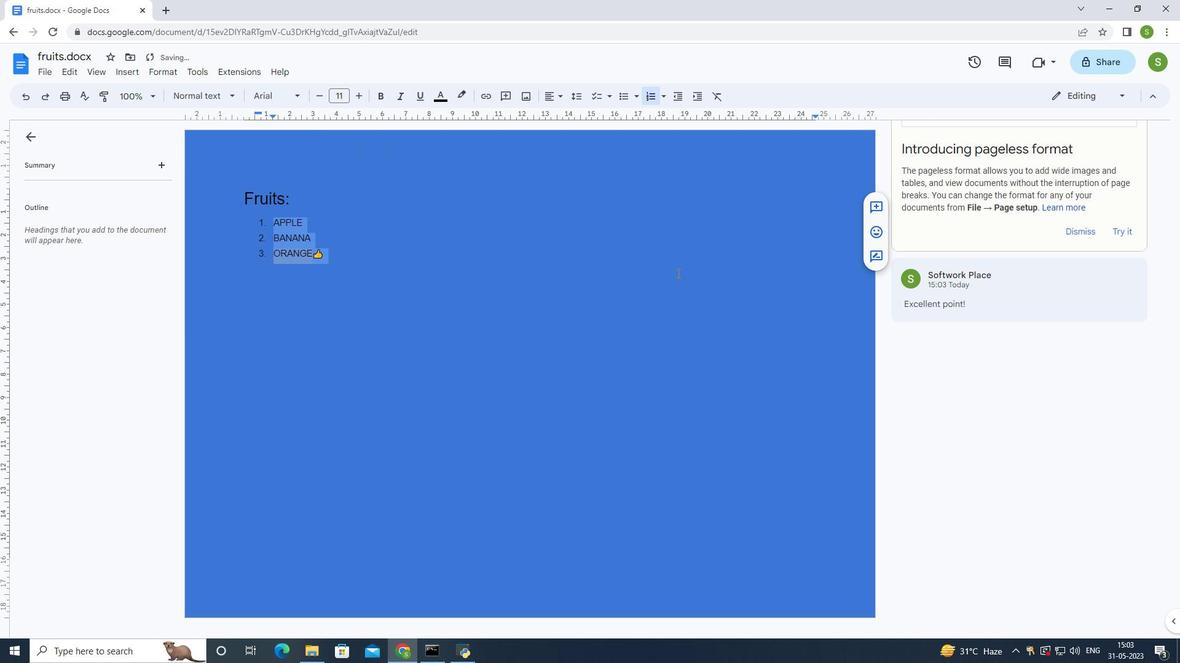 
Action: Mouse moved to (556, 254)
Screenshot: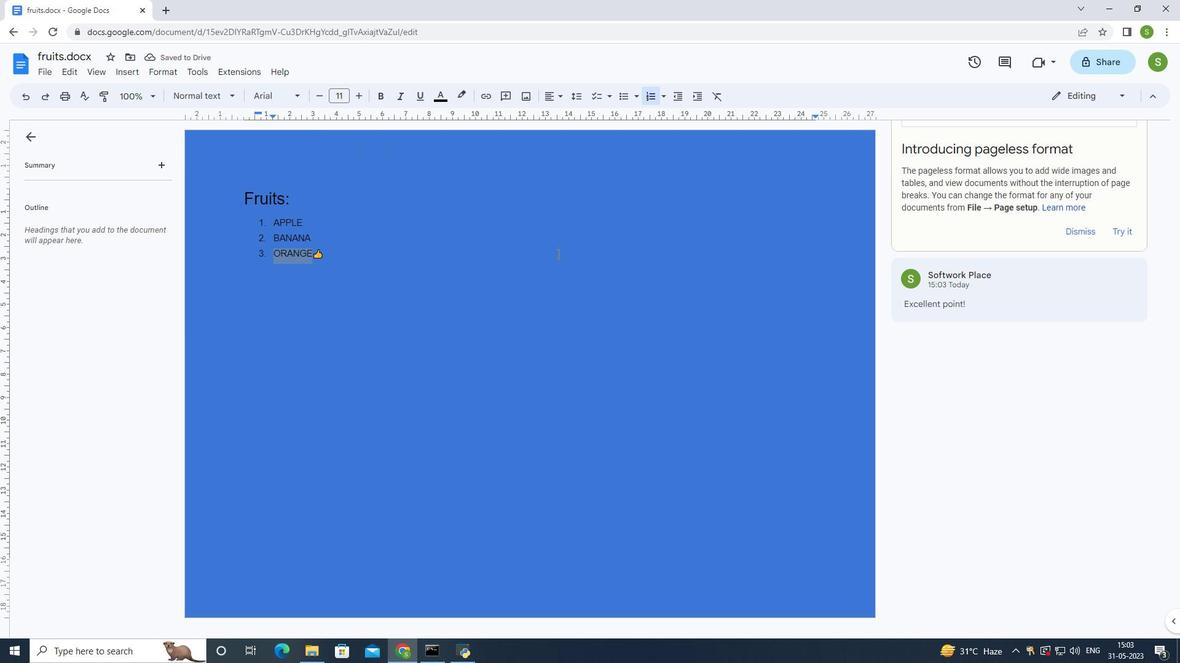 
Action: Key pressed ctrl+S
Screenshot: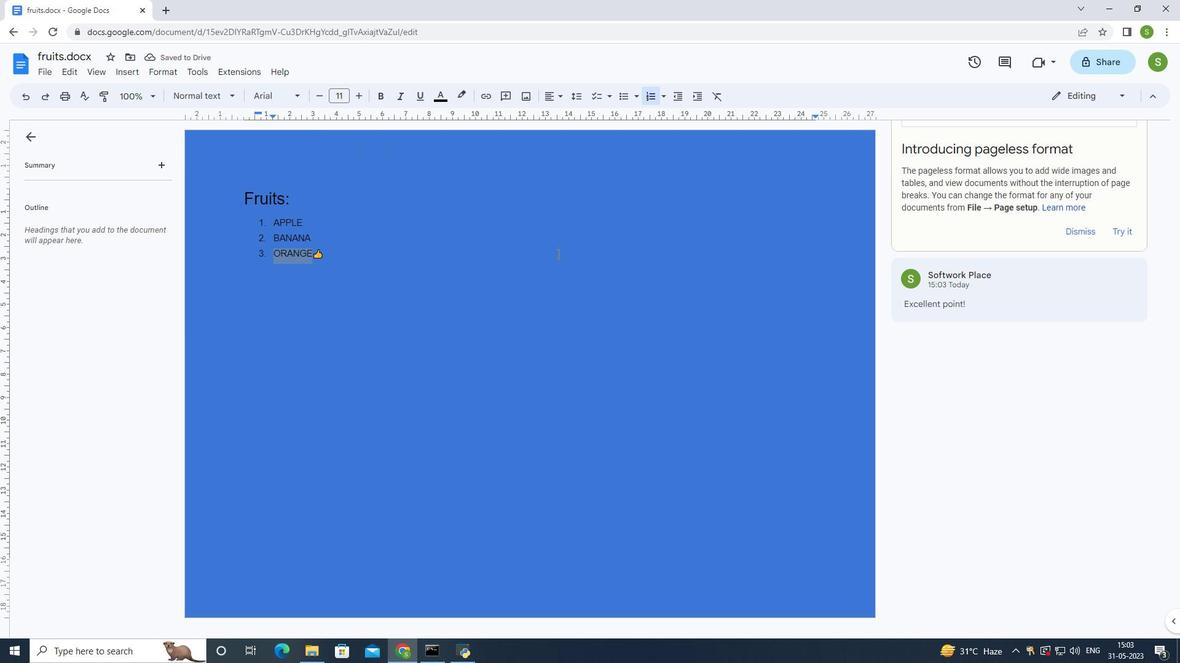 
Action: Mouse moved to (256, 147)
Screenshot: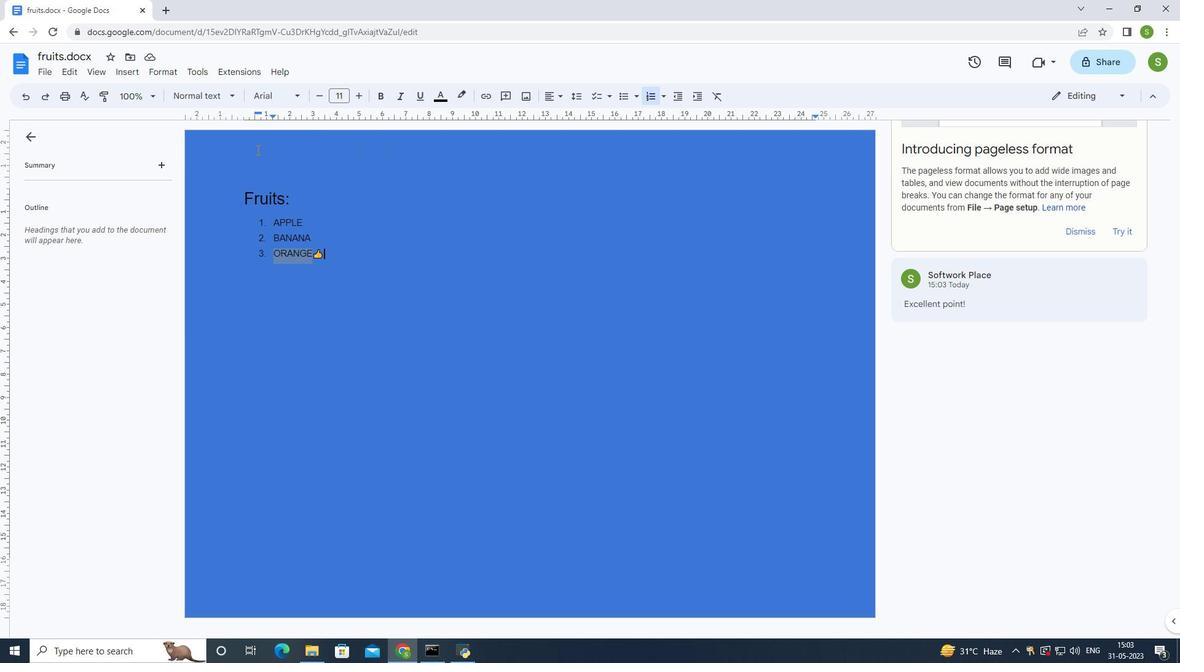 
